 Task: Find connections with filter location Boshan with filter topic #Recruitmentwith filter profile language Potuguese with filter current company BEWAKOOF® with filter school All India Institute of Medical Sciences with filter industry Environmental Quality Programs with filter service category Technical with filter keywords title Homeless Shelter Worker
Action: Mouse moved to (510, 90)
Screenshot: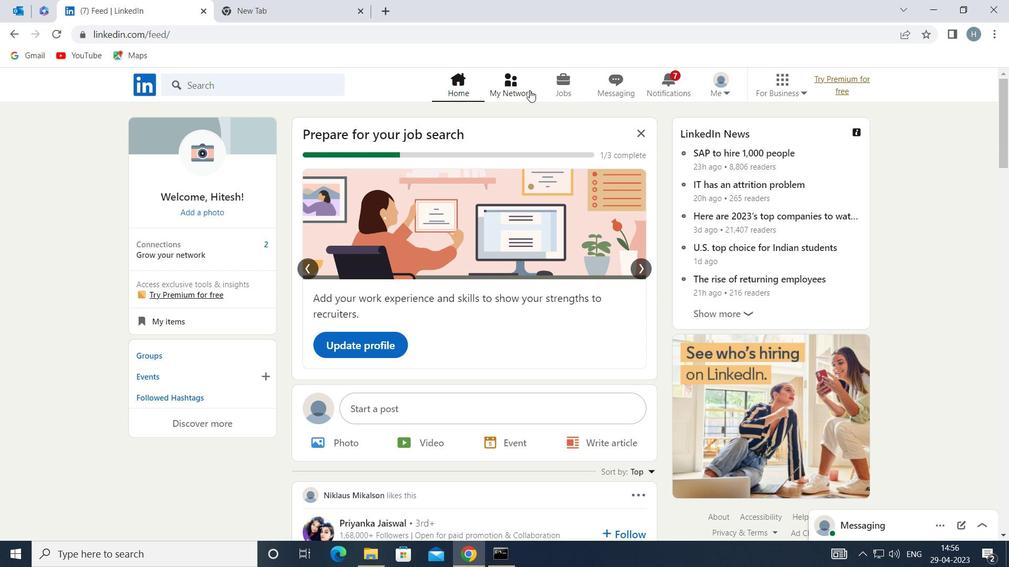 
Action: Mouse pressed left at (510, 90)
Screenshot: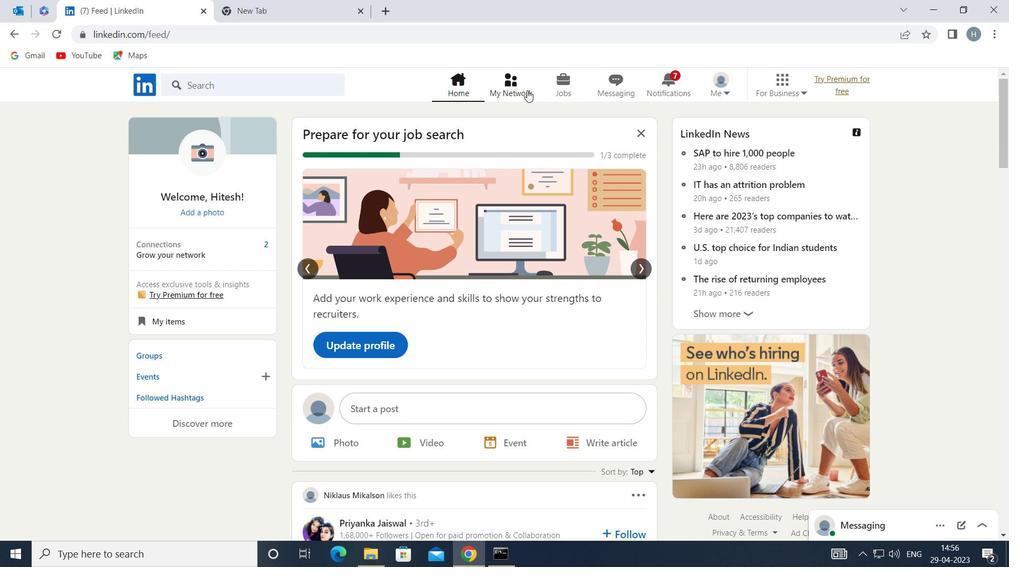 
Action: Mouse moved to (292, 159)
Screenshot: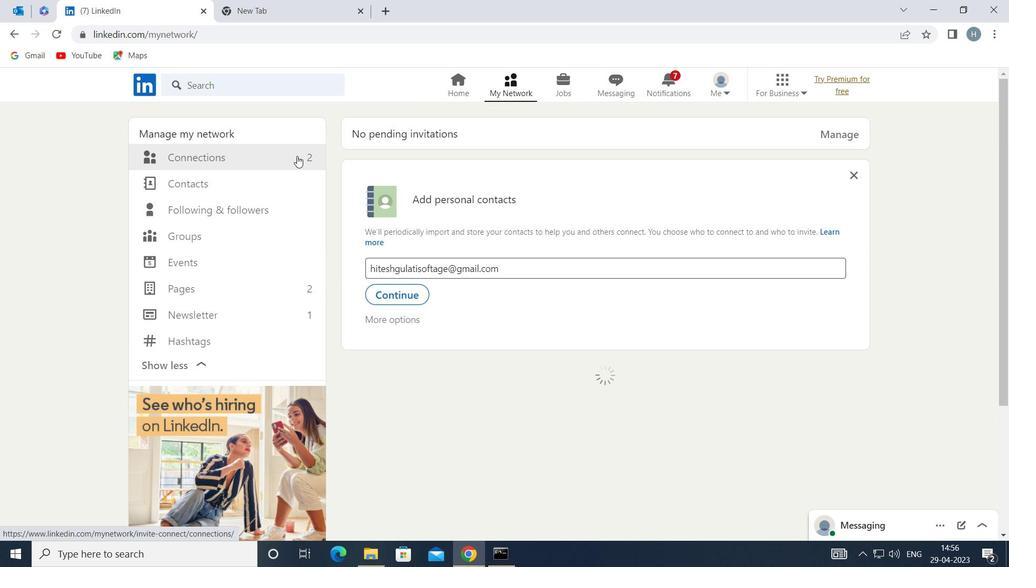 
Action: Mouse pressed left at (292, 159)
Screenshot: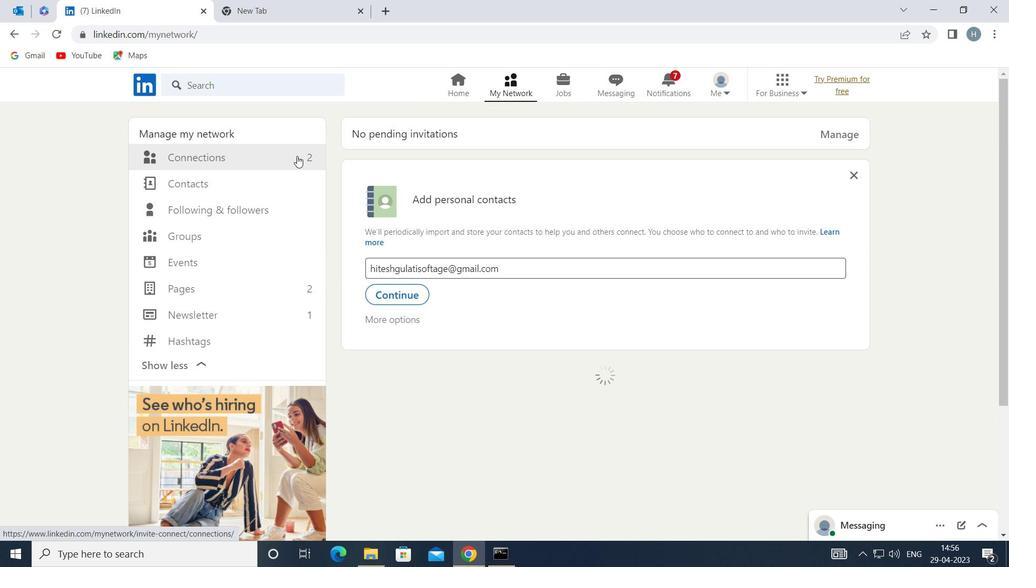 
Action: Mouse moved to (597, 157)
Screenshot: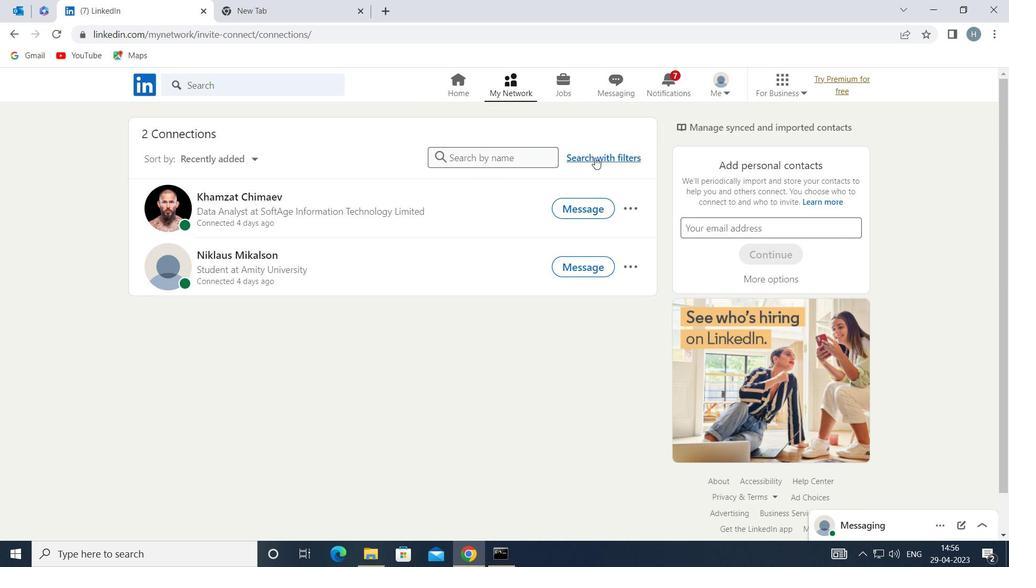 
Action: Mouse pressed left at (597, 157)
Screenshot: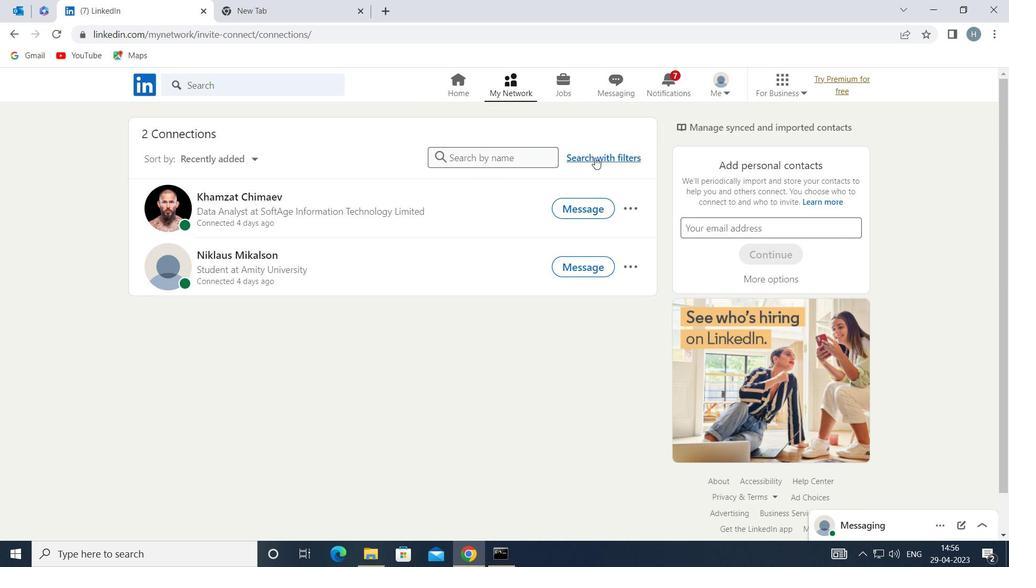 
Action: Mouse moved to (553, 126)
Screenshot: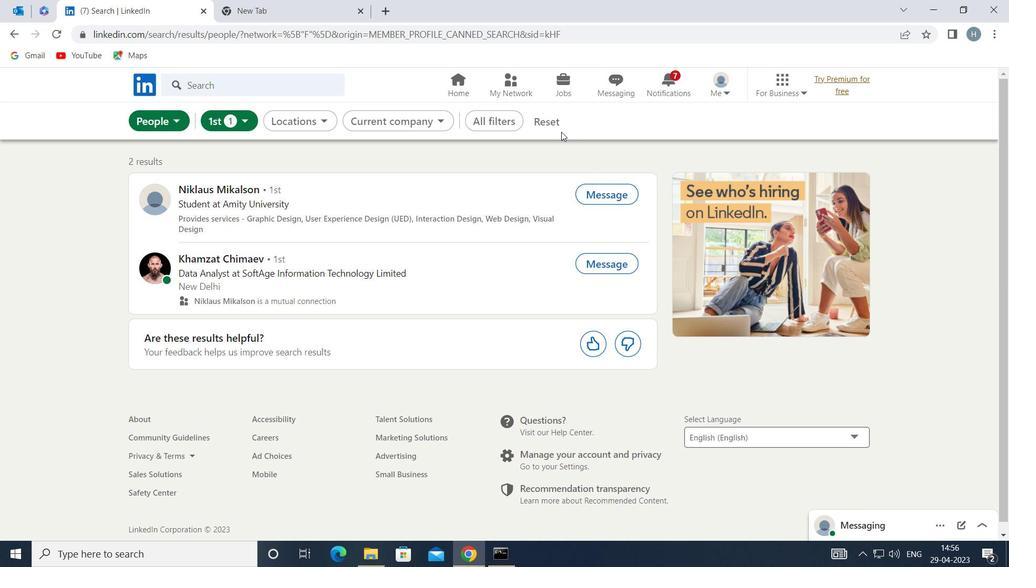 
Action: Mouse pressed left at (553, 126)
Screenshot: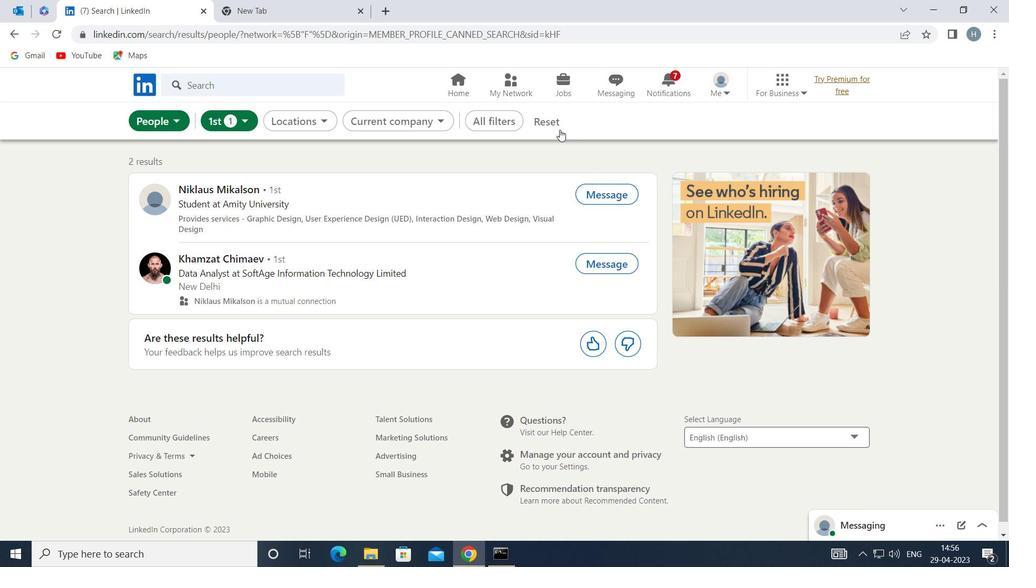
Action: Mouse moved to (530, 124)
Screenshot: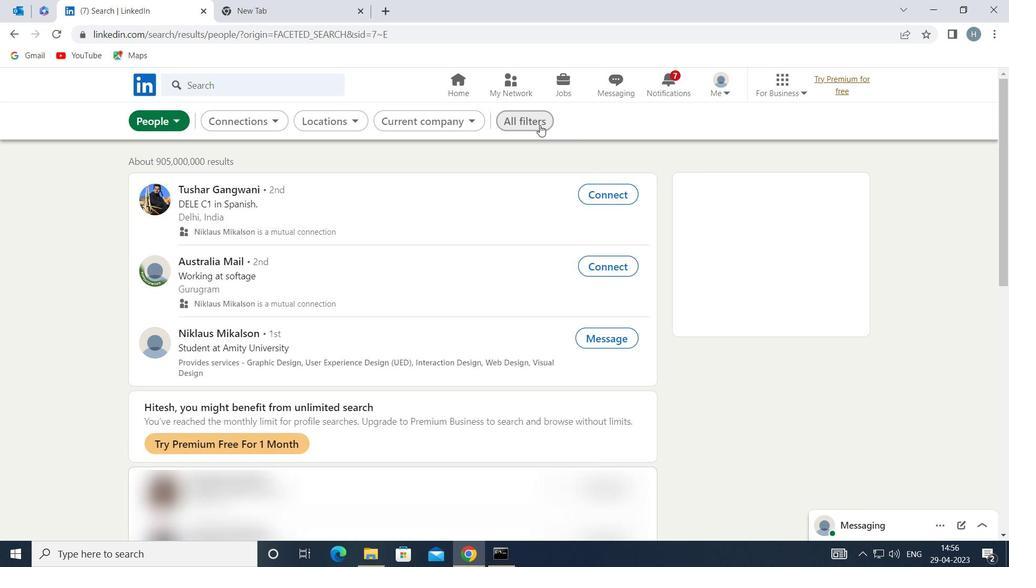 
Action: Mouse pressed left at (530, 124)
Screenshot: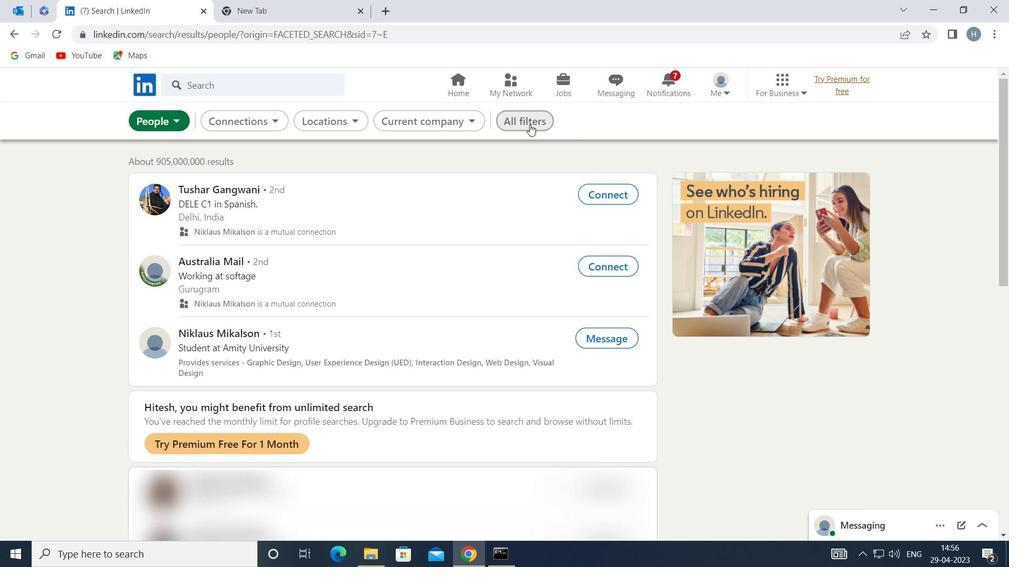 
Action: Mouse moved to (791, 318)
Screenshot: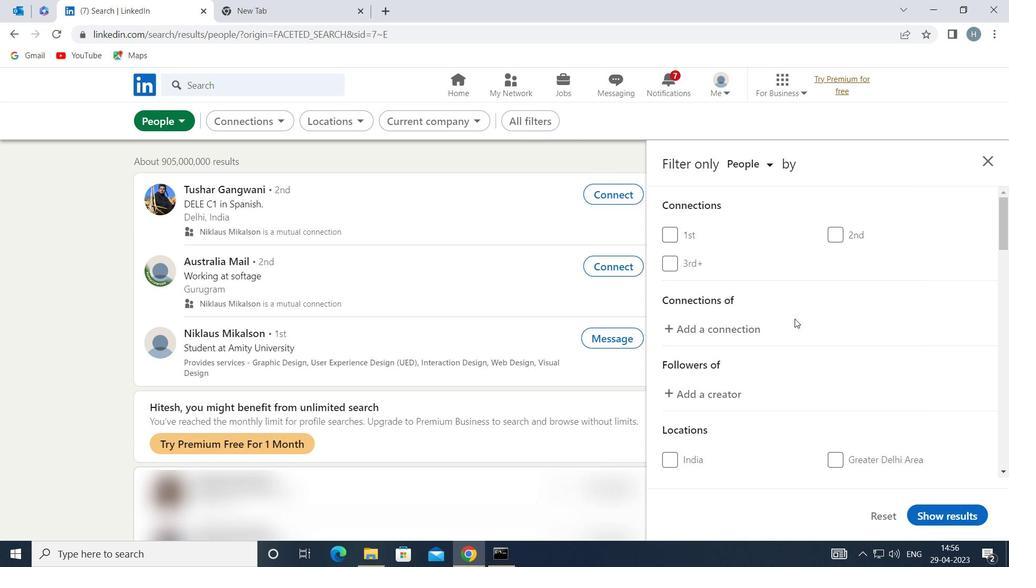 
Action: Mouse scrolled (791, 317) with delta (0, 0)
Screenshot: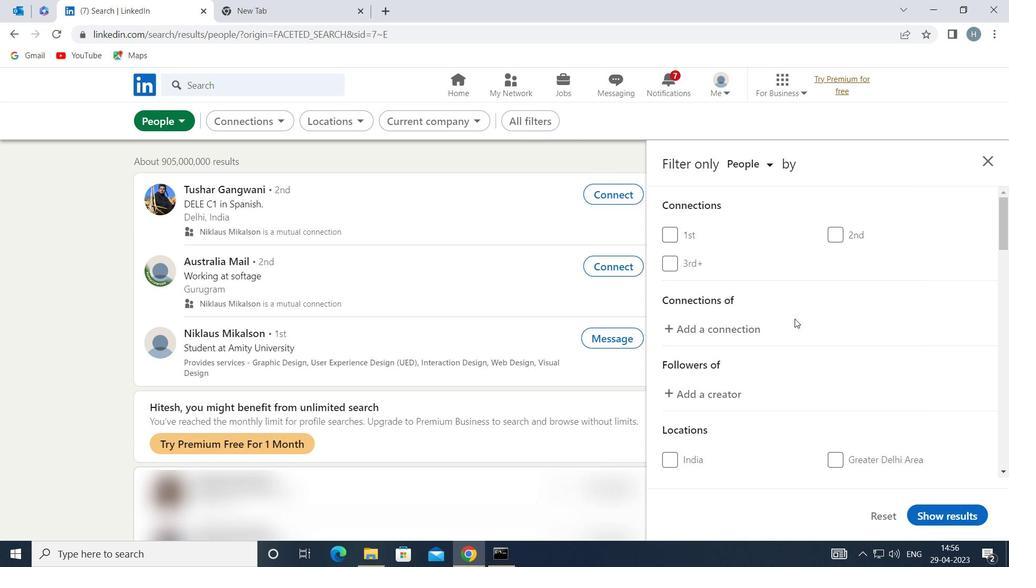 
Action: Mouse moved to (790, 317)
Screenshot: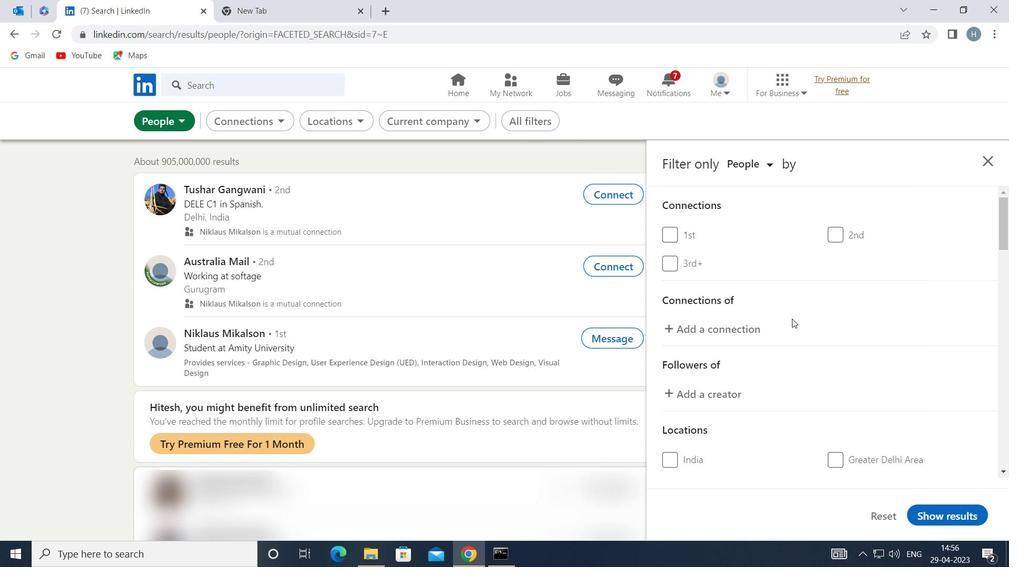 
Action: Mouse scrolled (790, 316) with delta (0, 0)
Screenshot: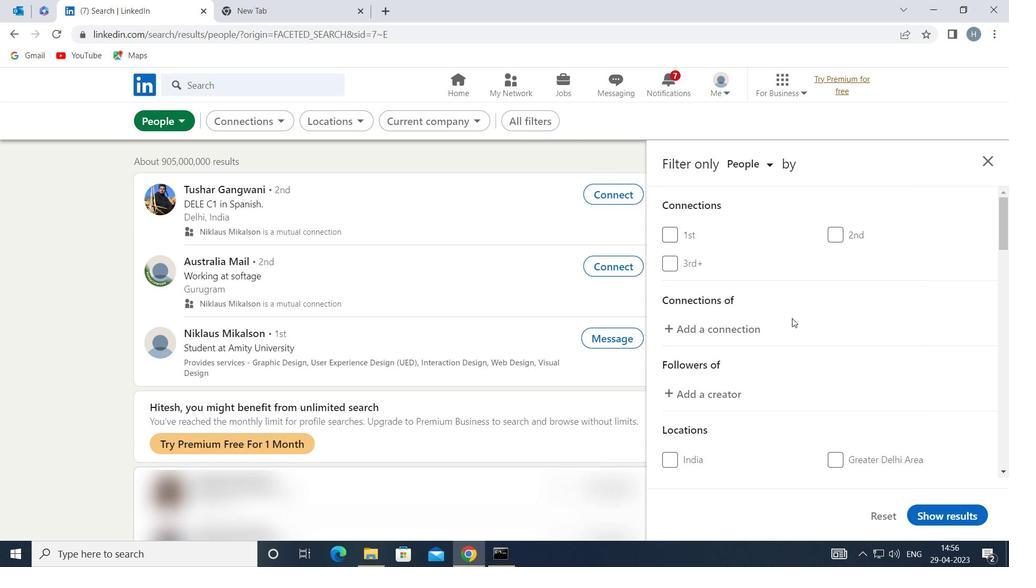 
Action: Mouse moved to (785, 311)
Screenshot: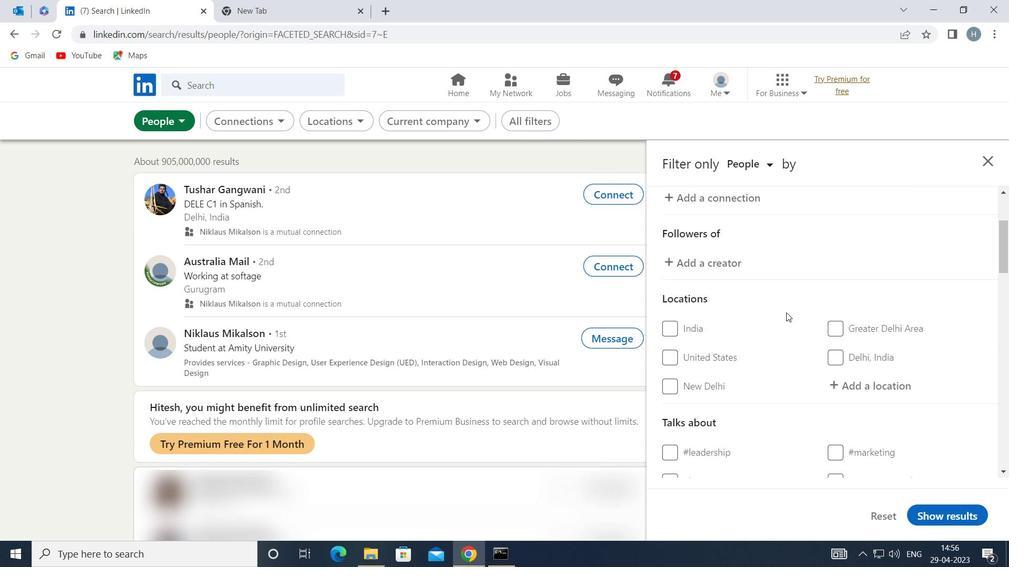 
Action: Mouse scrolled (785, 311) with delta (0, 0)
Screenshot: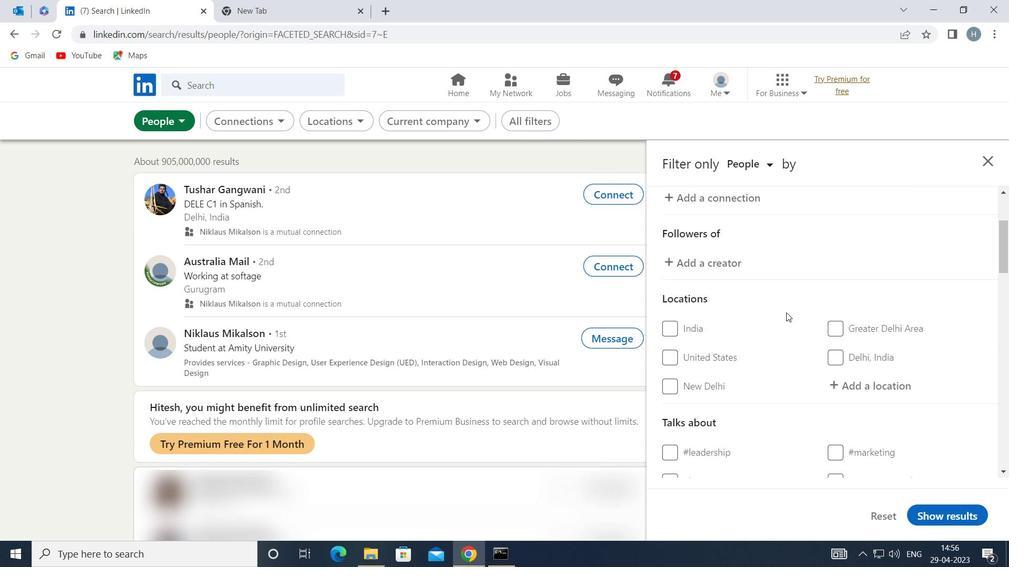 
Action: Mouse moved to (850, 318)
Screenshot: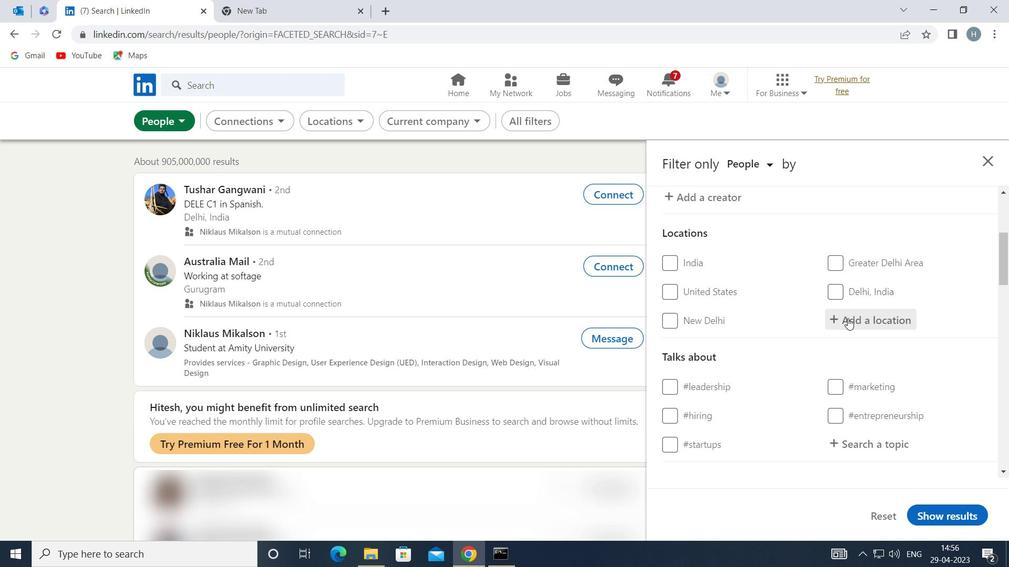 
Action: Mouse pressed left at (850, 318)
Screenshot: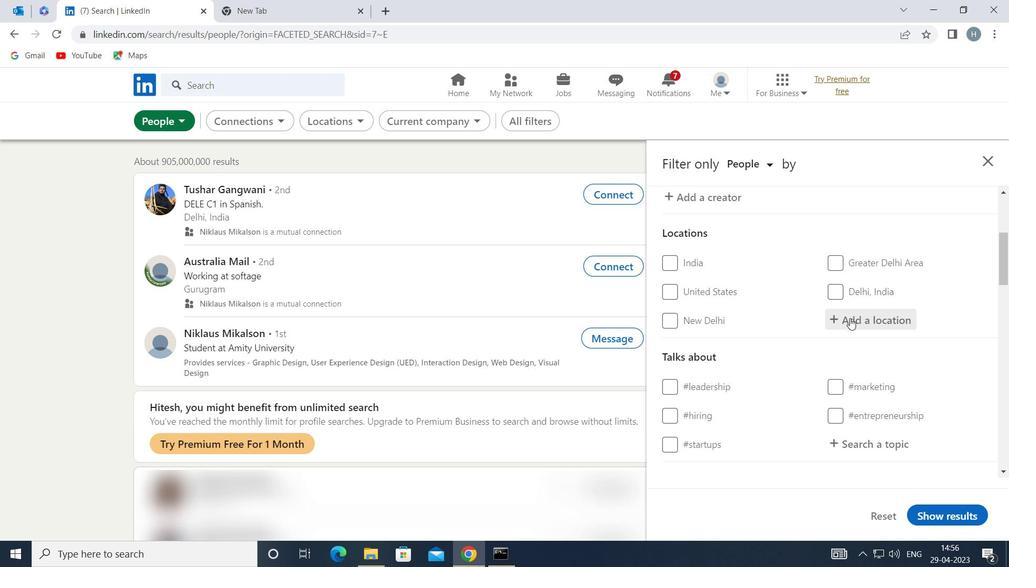 
Action: Mouse moved to (848, 320)
Screenshot: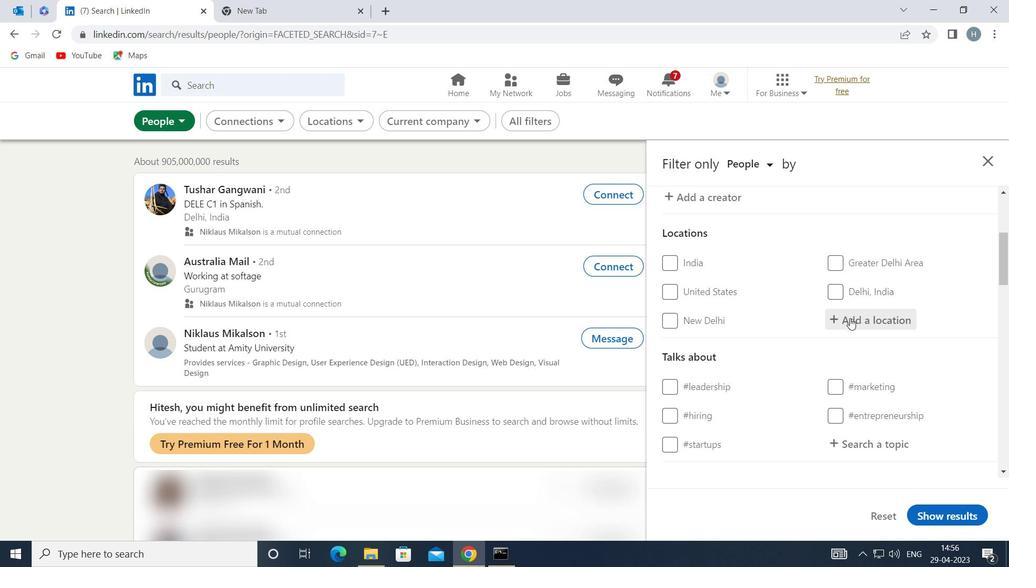 
Action: Key pressed <Key.shift><Key.shift><Key.shift><Key.shift><Key.shift><Key.shift><Key.shift><Key.shift><Key.shift><Key.shift><Key.shift><Key.shift><Key.shift><Key.shift><Key.shift><Key.shift><Key.shift><Key.shift><Key.shift>BOSHAN<Key.space>
Screenshot: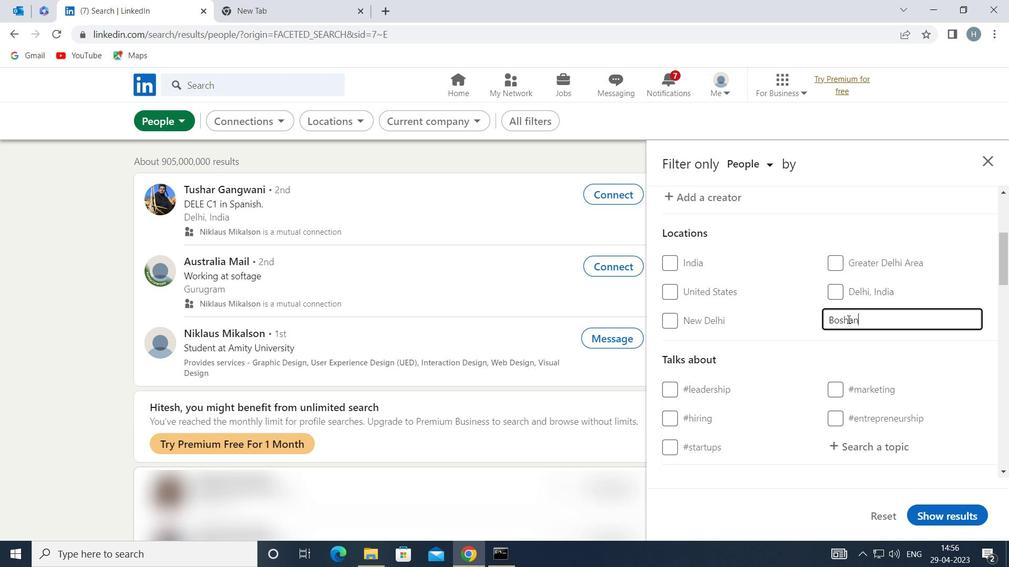 
Action: Mouse moved to (879, 343)
Screenshot: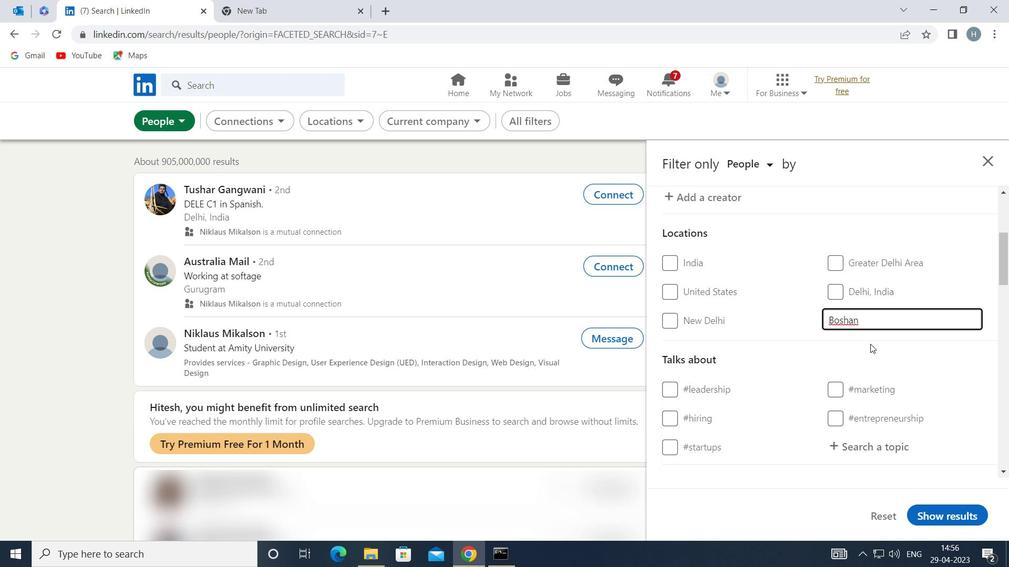
Action: Mouse scrolled (879, 342) with delta (0, 0)
Screenshot: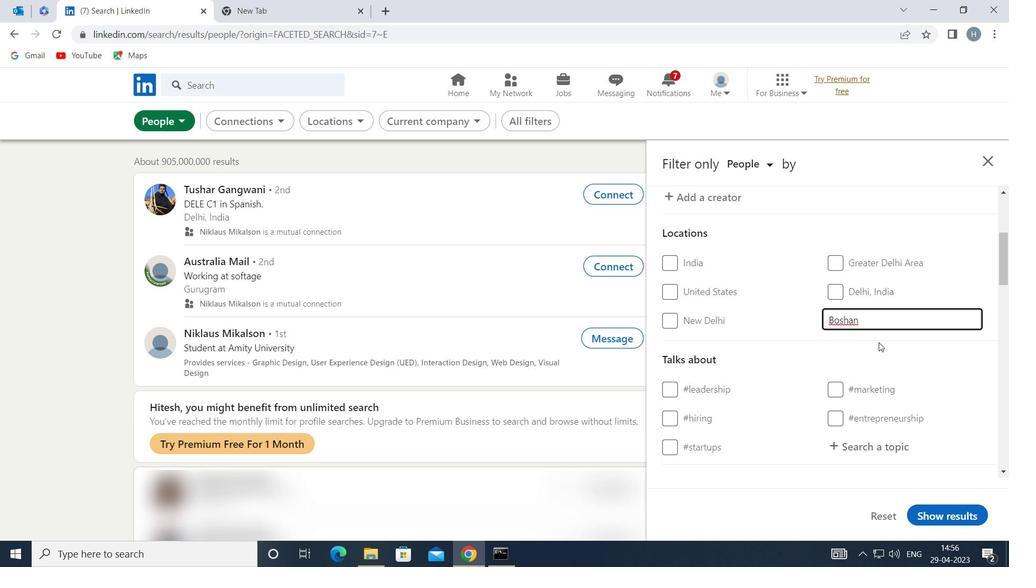 
Action: Mouse scrolled (879, 342) with delta (0, 0)
Screenshot: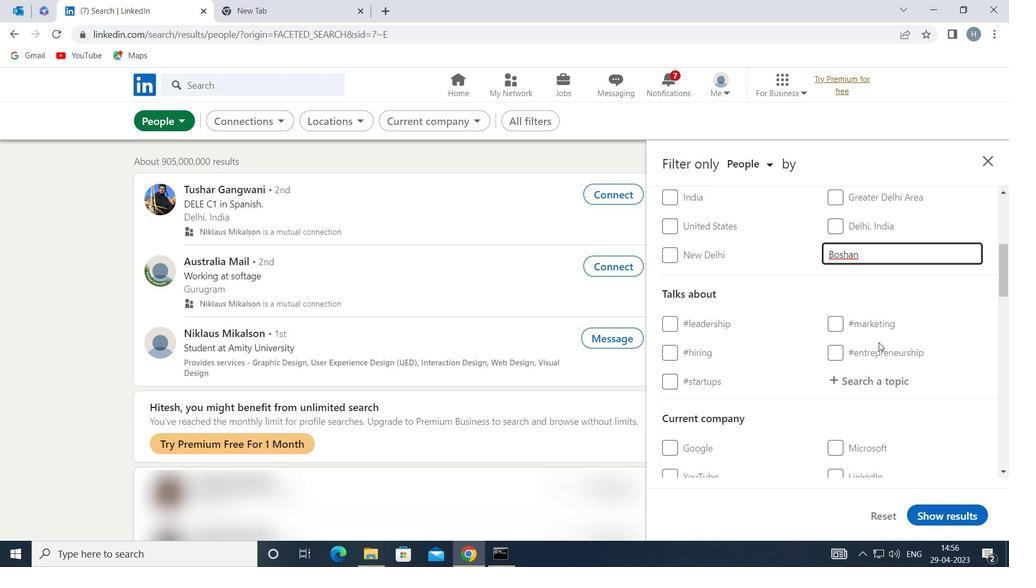 
Action: Mouse moved to (889, 317)
Screenshot: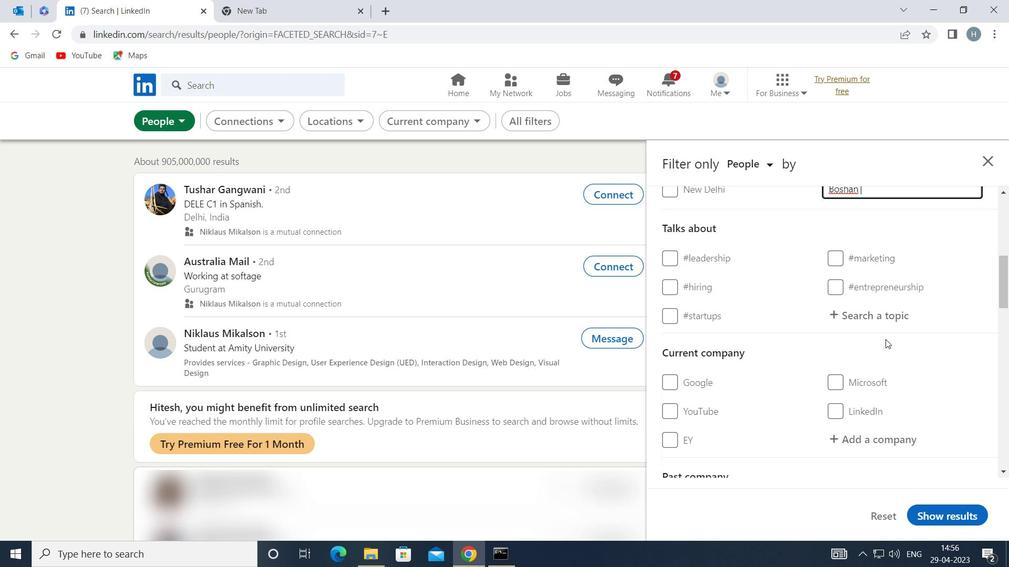 
Action: Mouse pressed left at (889, 317)
Screenshot: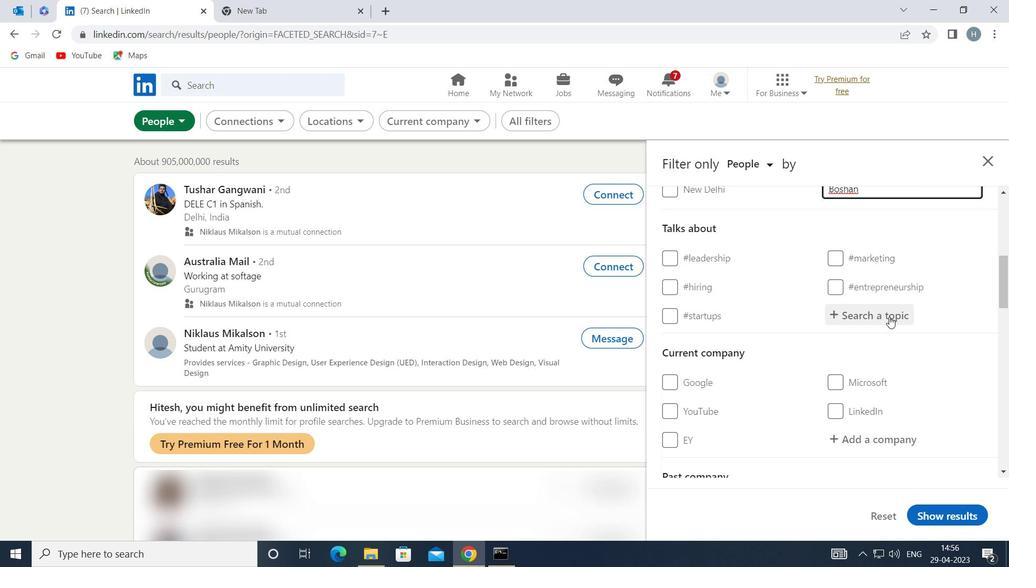 
Action: Mouse moved to (889, 315)
Screenshot: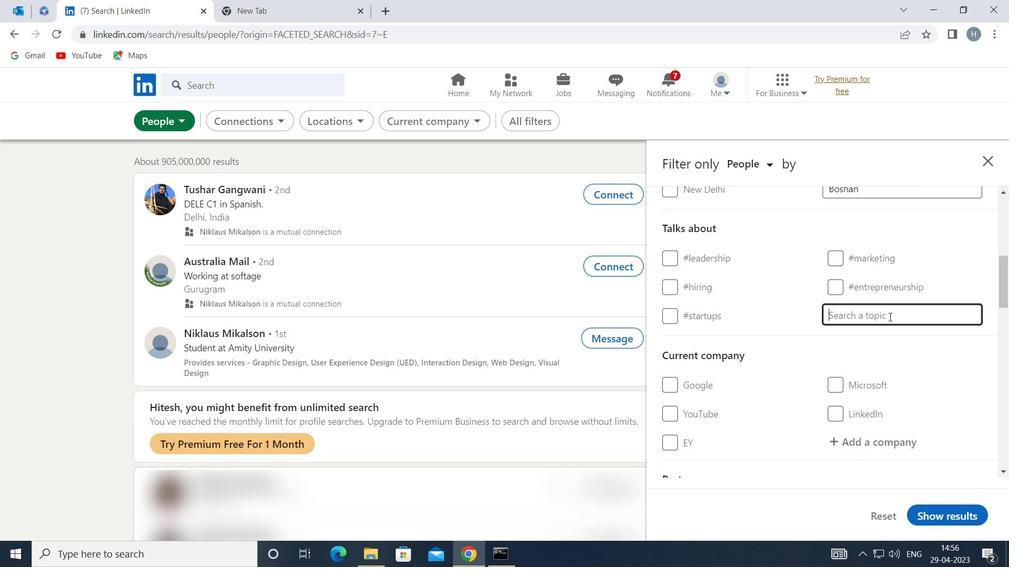 
Action: Key pressed <Key.shift>RECUIT
Screenshot: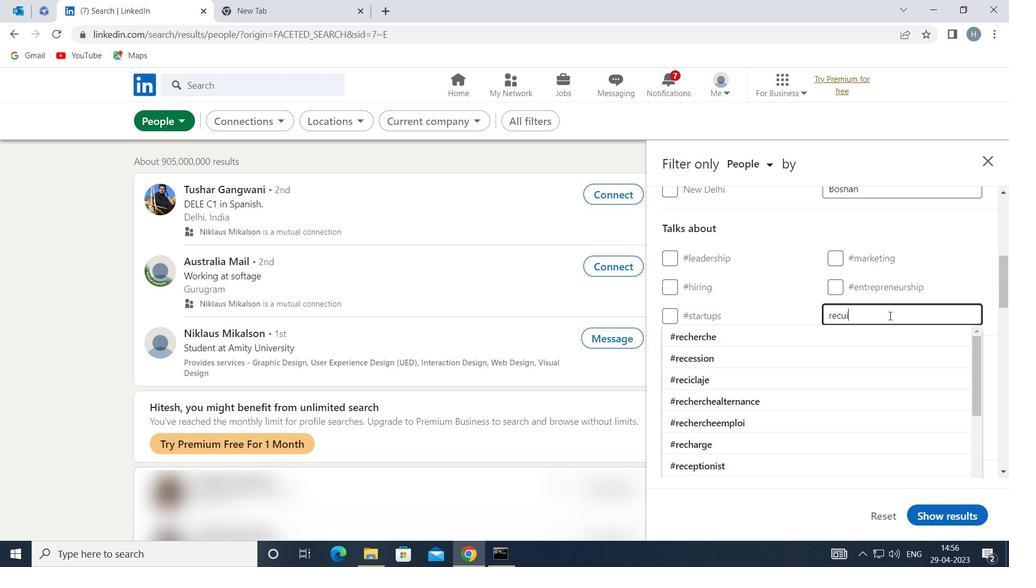 
Action: Mouse moved to (771, 356)
Screenshot: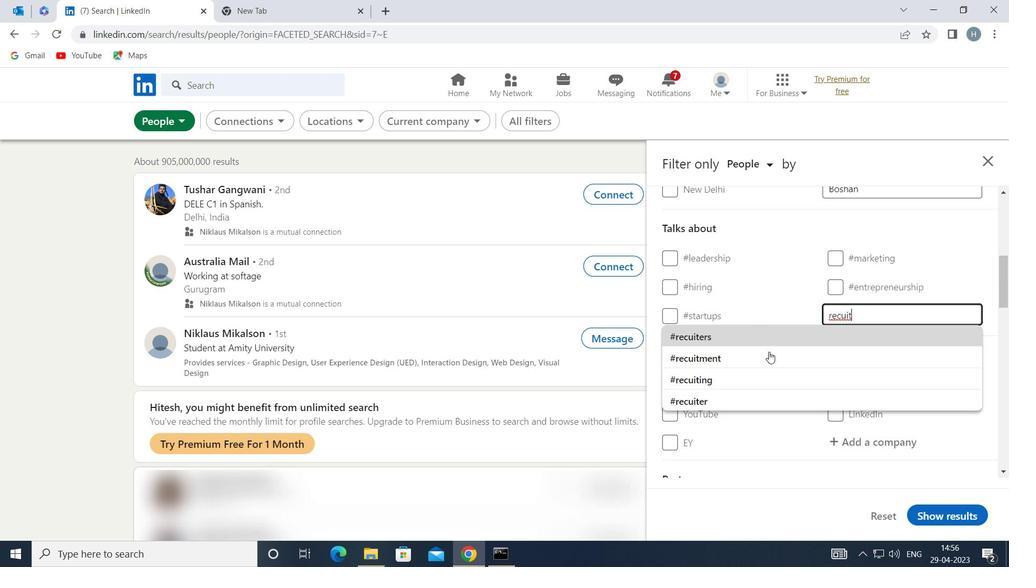 
Action: Mouse pressed left at (771, 356)
Screenshot: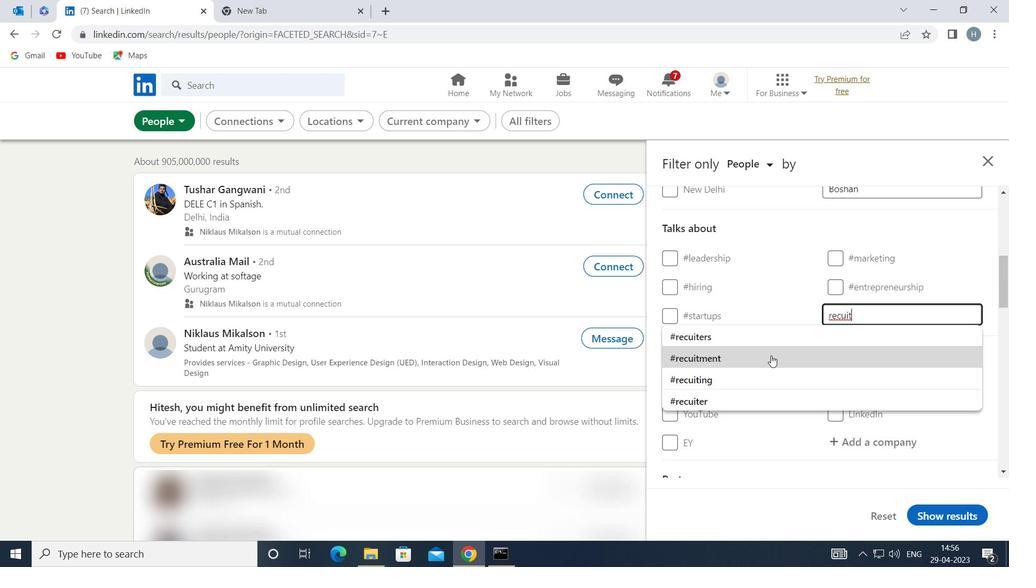 
Action: Mouse moved to (771, 356)
Screenshot: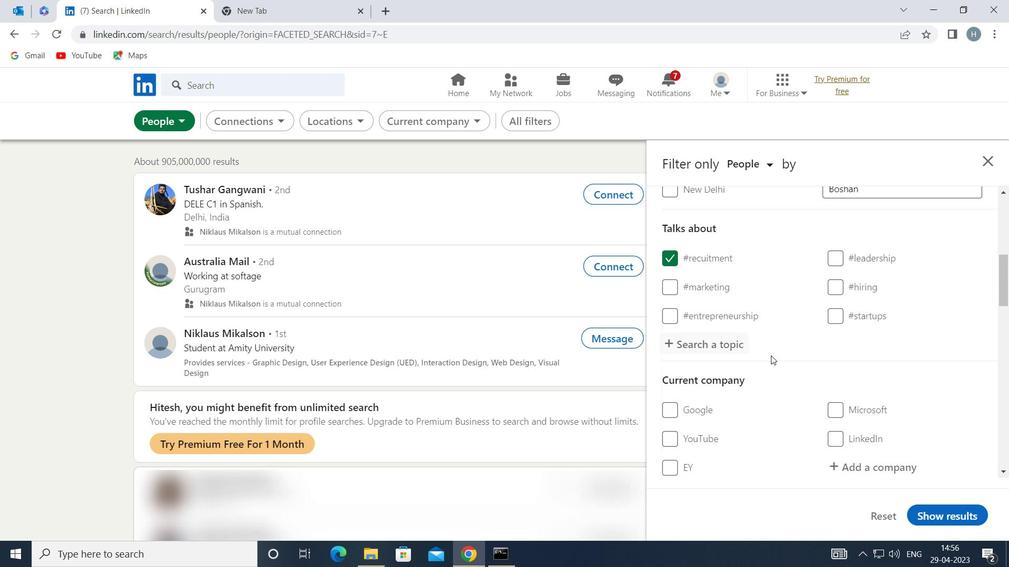 
Action: Mouse scrolled (771, 355) with delta (0, 0)
Screenshot: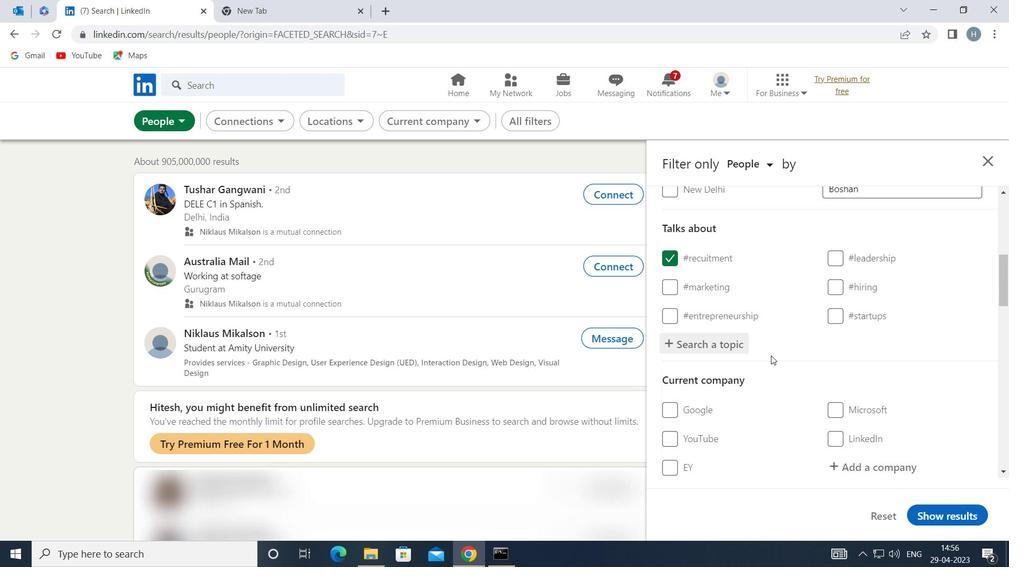
Action: Mouse scrolled (771, 355) with delta (0, 0)
Screenshot: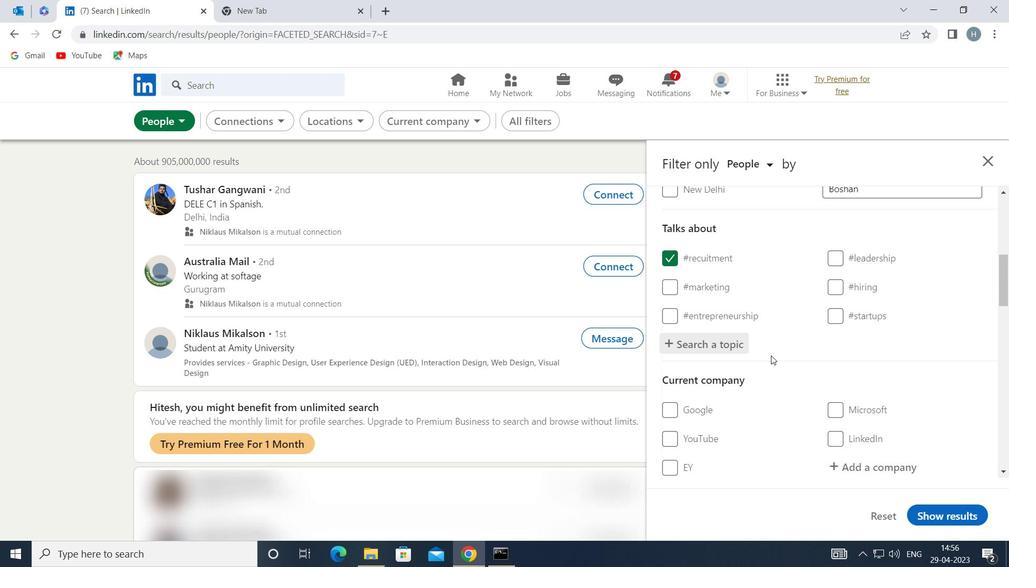 
Action: Mouse moved to (771, 352)
Screenshot: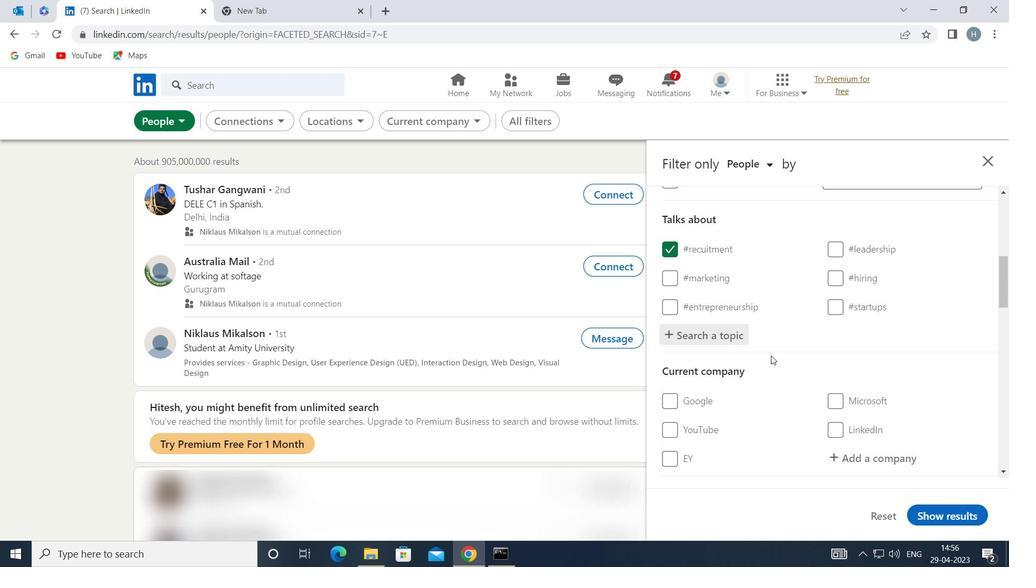 
Action: Mouse scrolled (771, 352) with delta (0, 0)
Screenshot: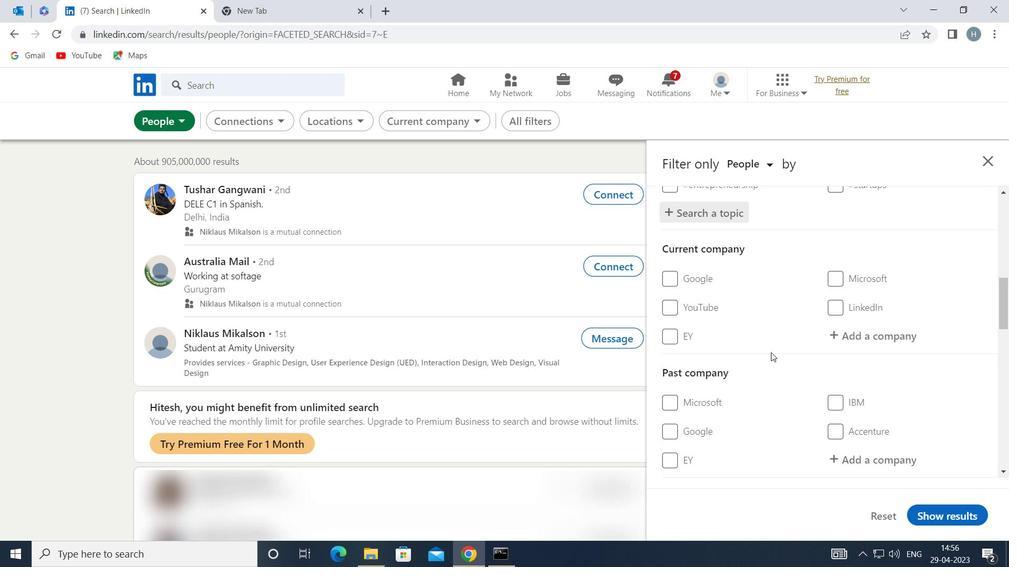 
Action: Mouse scrolled (771, 352) with delta (0, 0)
Screenshot: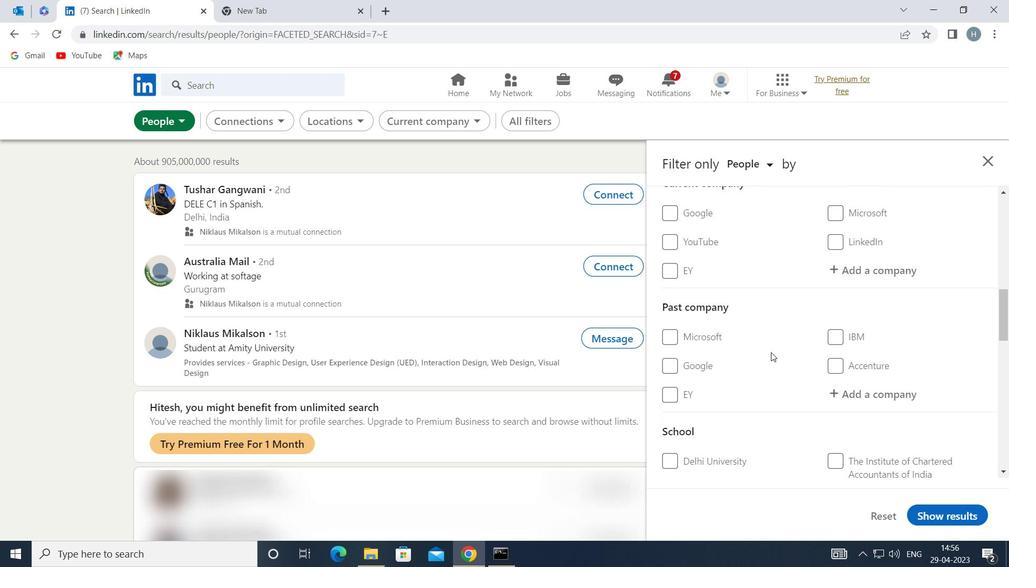 
Action: Mouse scrolled (771, 352) with delta (0, 0)
Screenshot: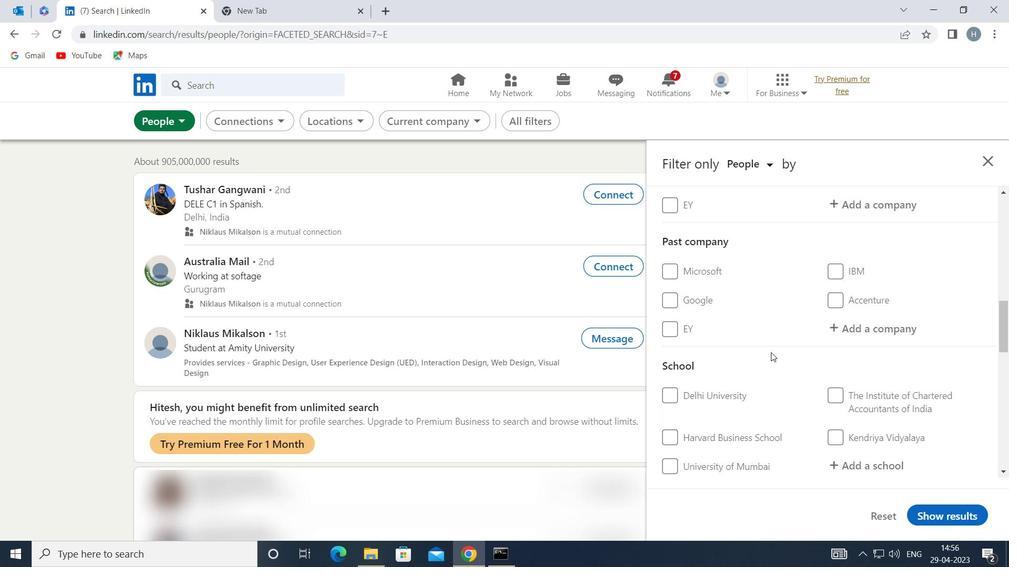 
Action: Mouse scrolled (771, 352) with delta (0, 0)
Screenshot: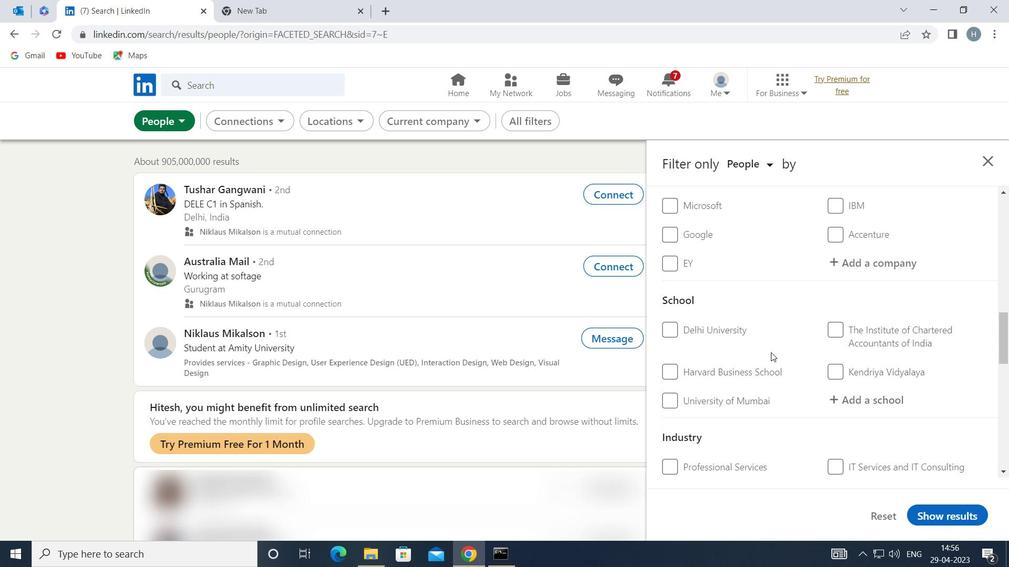 
Action: Mouse scrolled (771, 352) with delta (0, 0)
Screenshot: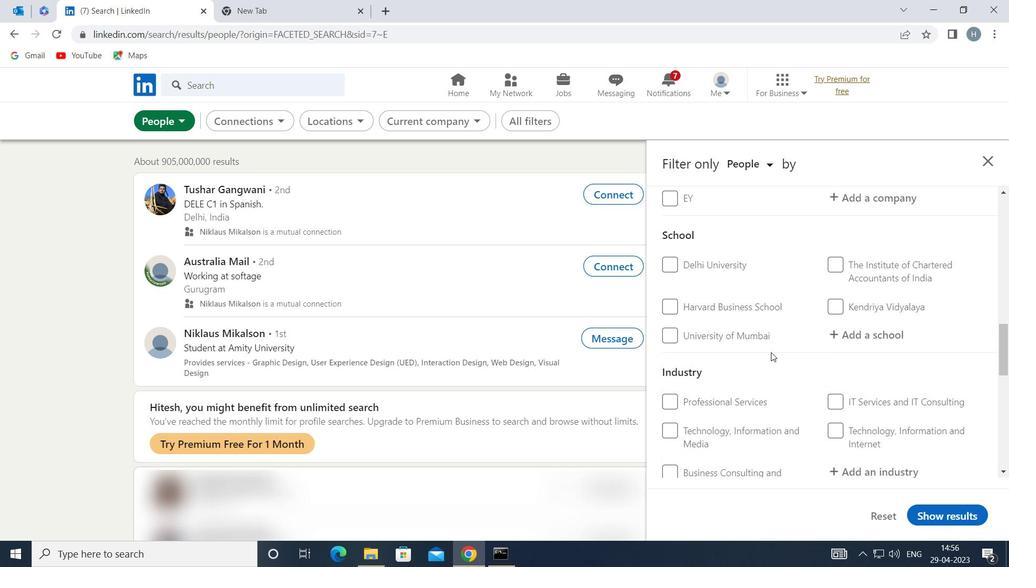 
Action: Mouse scrolled (771, 352) with delta (0, 0)
Screenshot: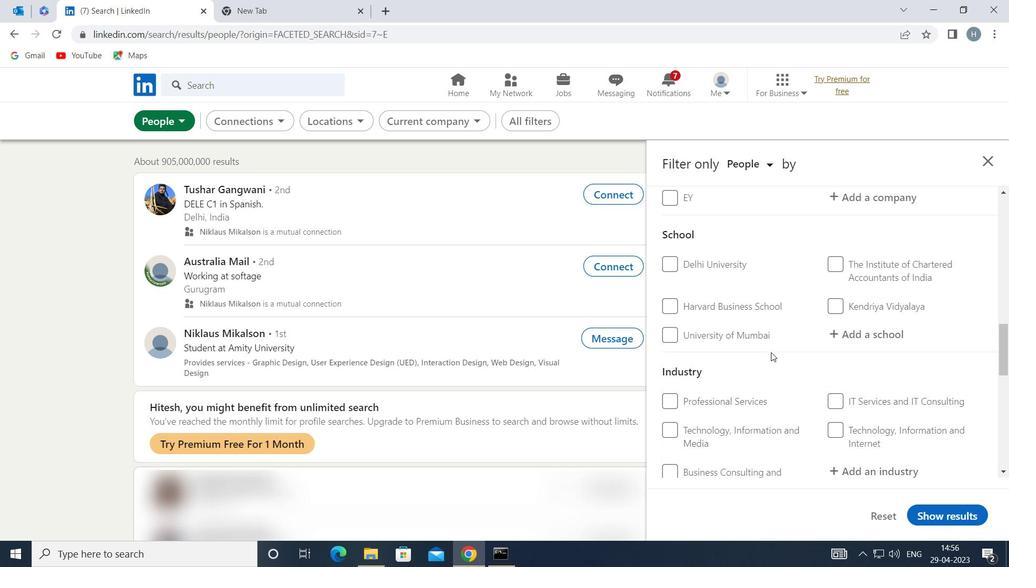 
Action: Mouse scrolled (771, 352) with delta (0, 0)
Screenshot: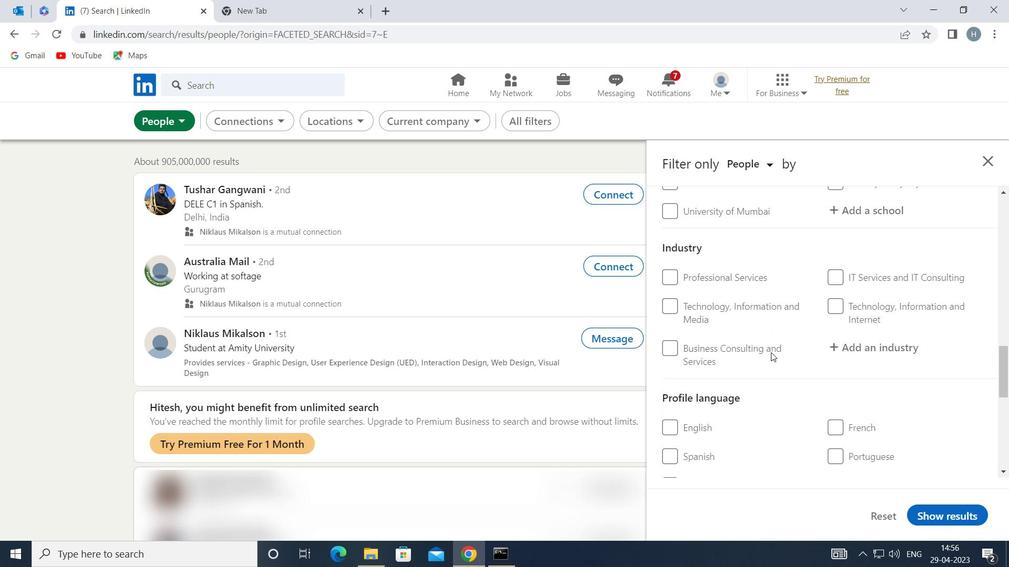 
Action: Mouse moved to (835, 384)
Screenshot: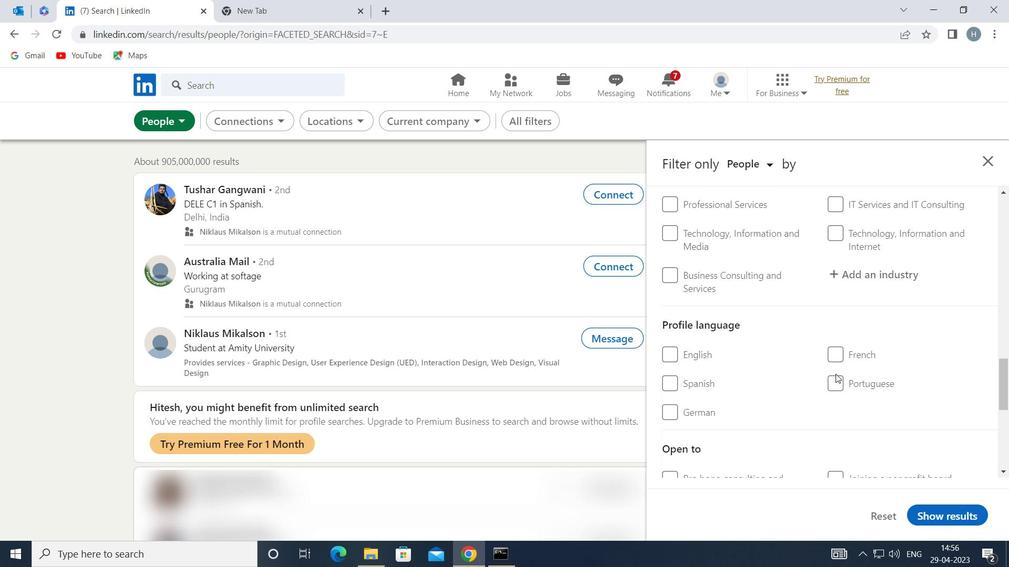 
Action: Mouse pressed left at (835, 384)
Screenshot: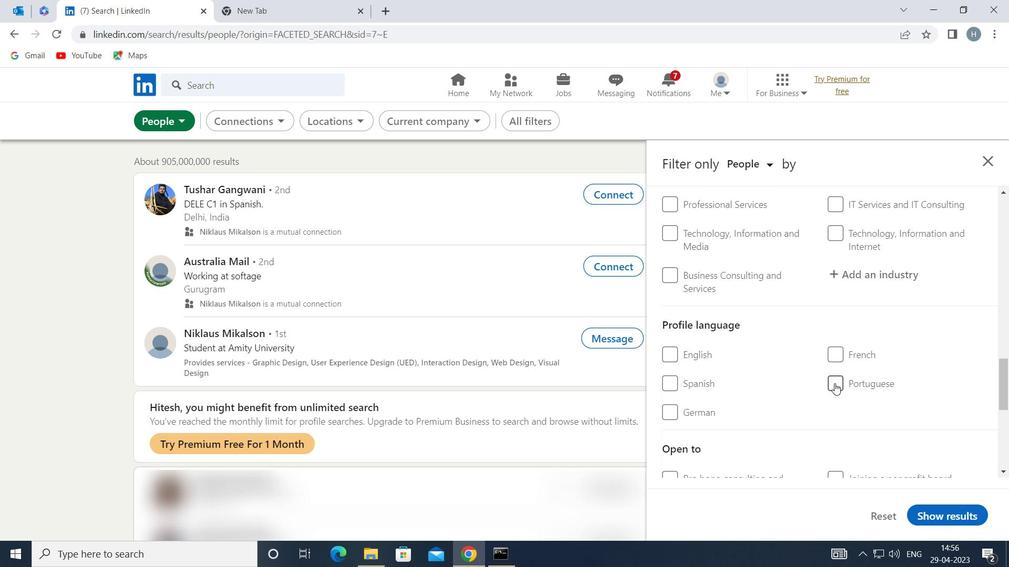 
Action: Mouse moved to (768, 352)
Screenshot: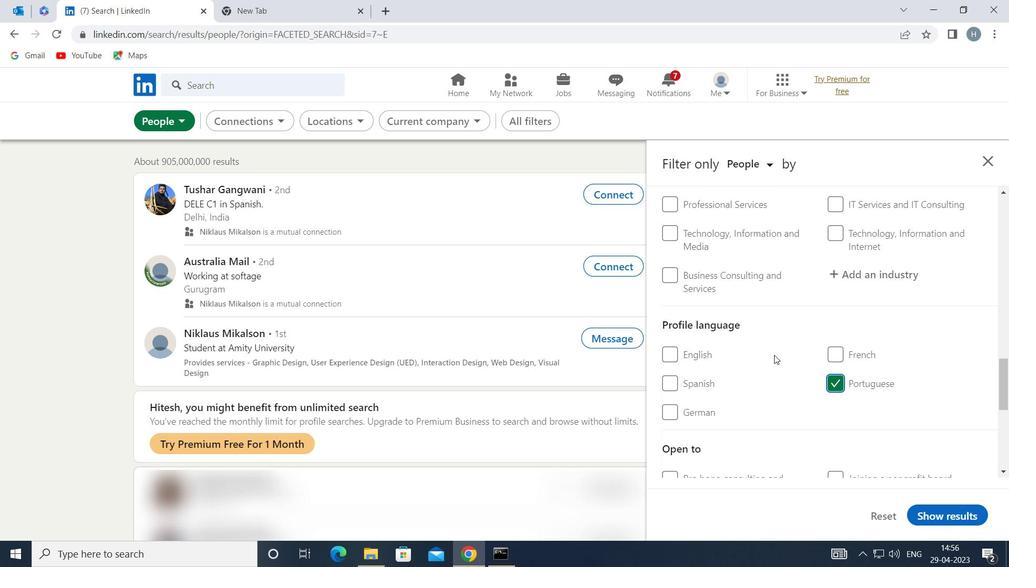 
Action: Mouse scrolled (768, 353) with delta (0, 0)
Screenshot: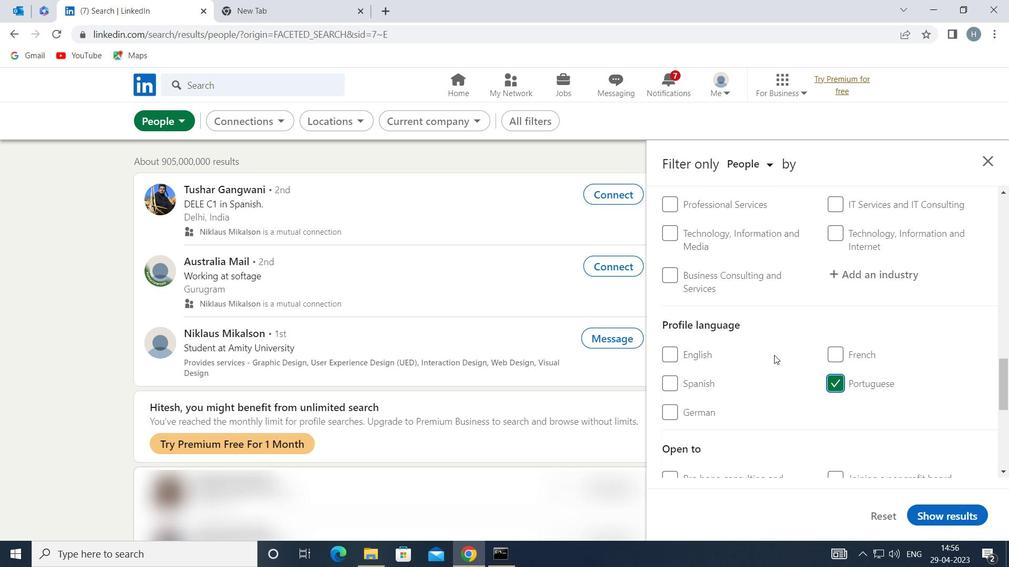 
Action: Mouse scrolled (768, 353) with delta (0, 0)
Screenshot: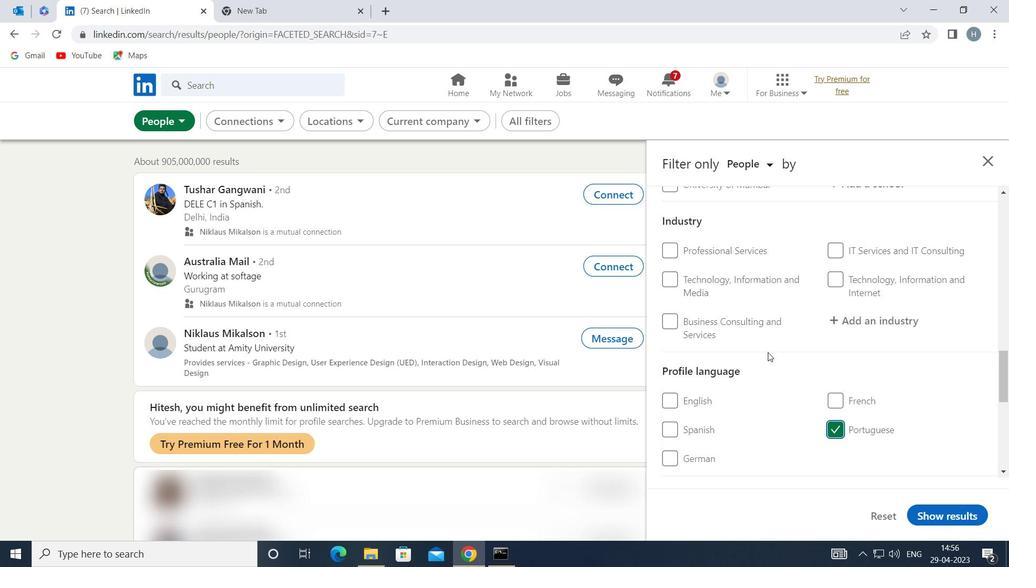 
Action: Mouse scrolled (768, 353) with delta (0, 0)
Screenshot: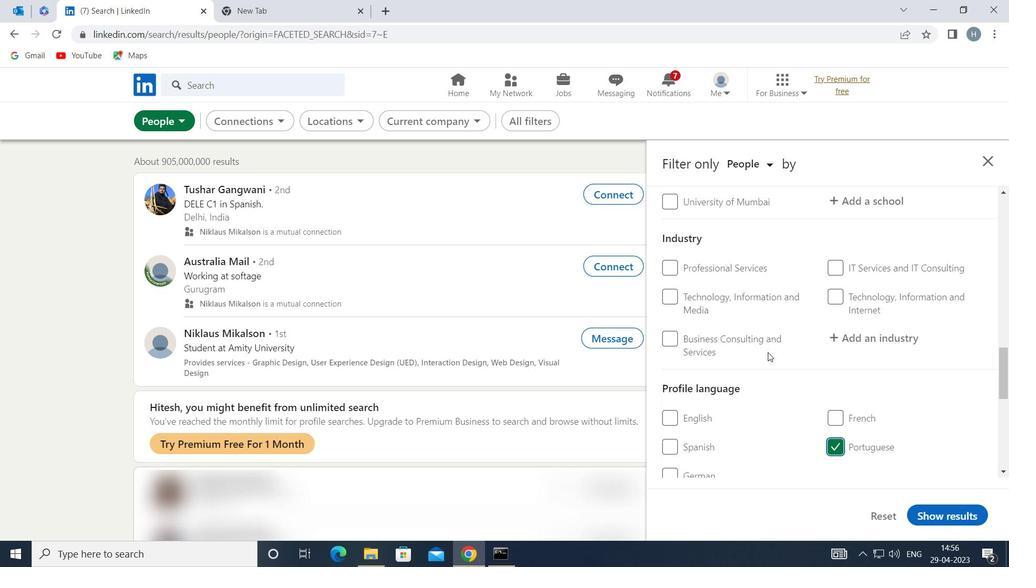 
Action: Mouse scrolled (768, 353) with delta (0, 0)
Screenshot: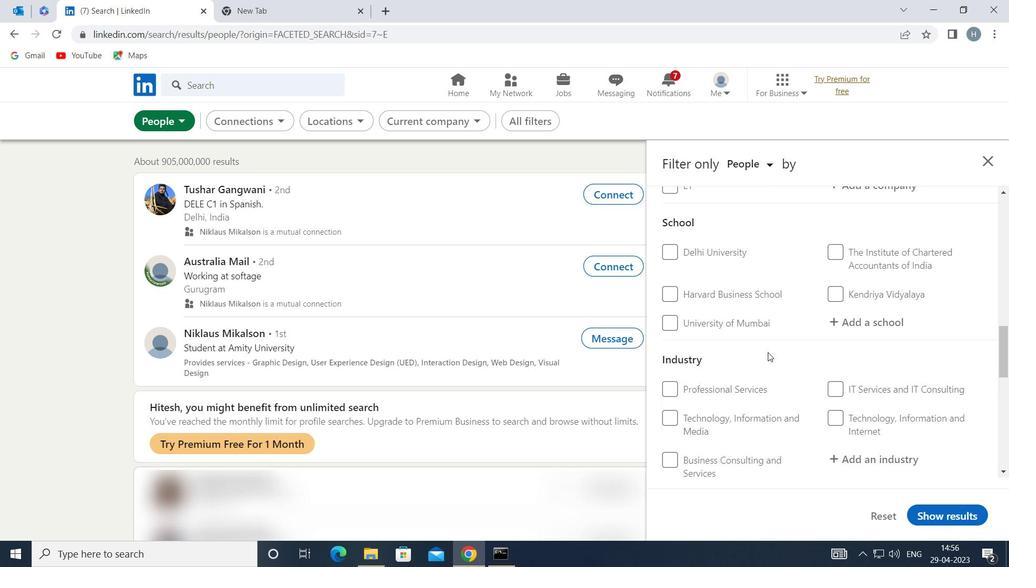 
Action: Mouse scrolled (768, 353) with delta (0, 0)
Screenshot: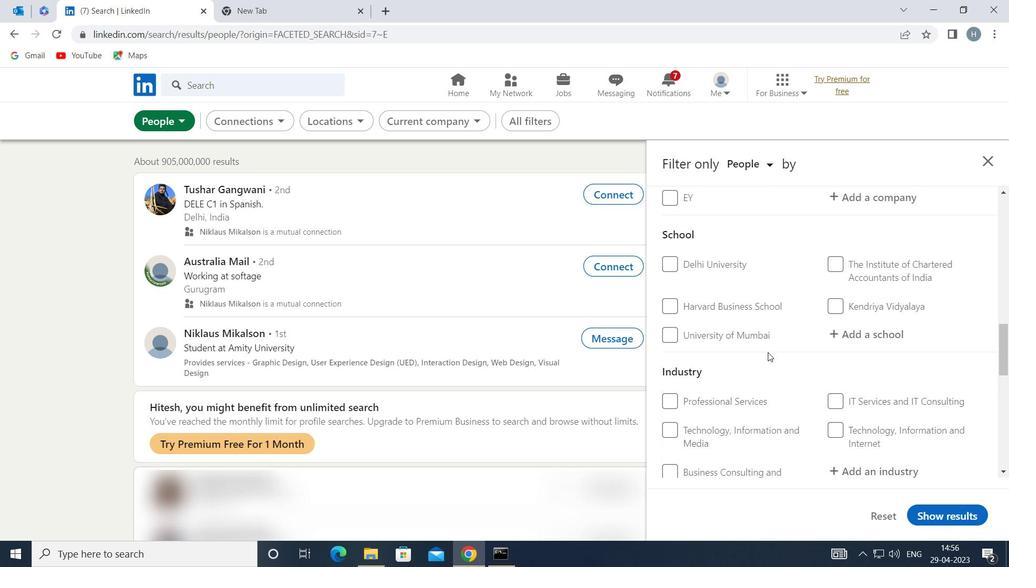 
Action: Mouse moved to (768, 352)
Screenshot: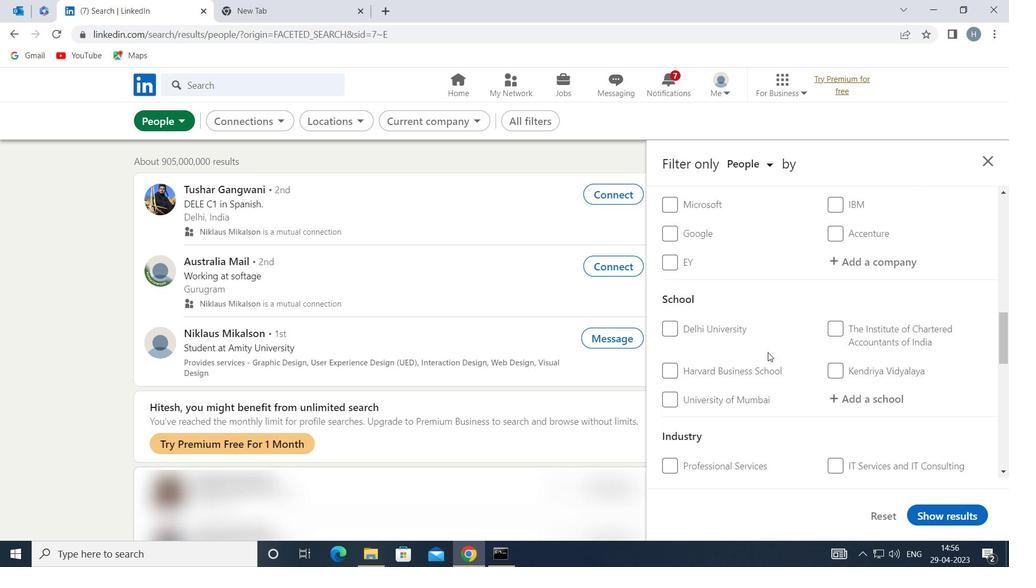 
Action: Mouse scrolled (768, 352) with delta (0, 0)
Screenshot: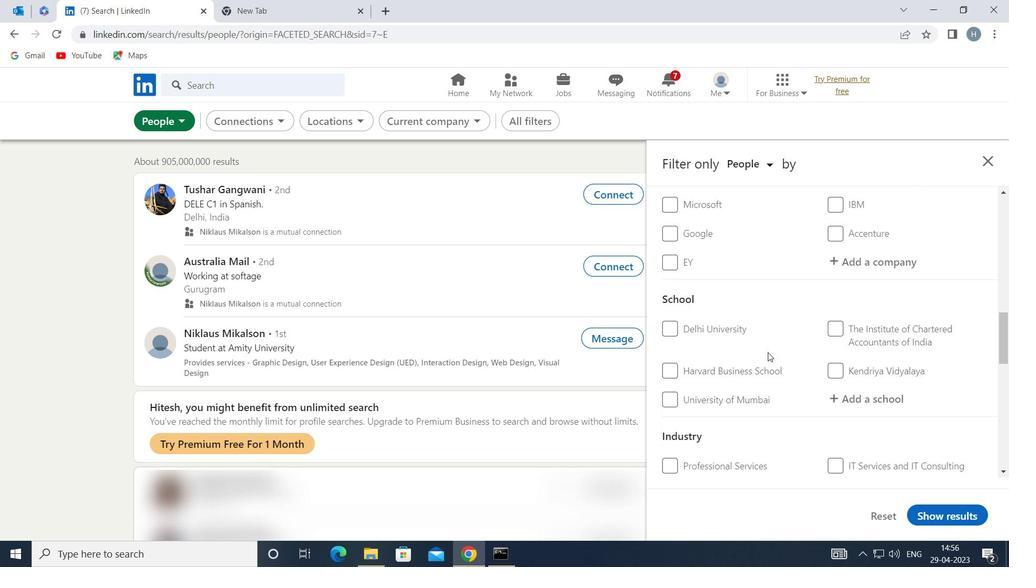
Action: Mouse scrolled (768, 352) with delta (0, 0)
Screenshot: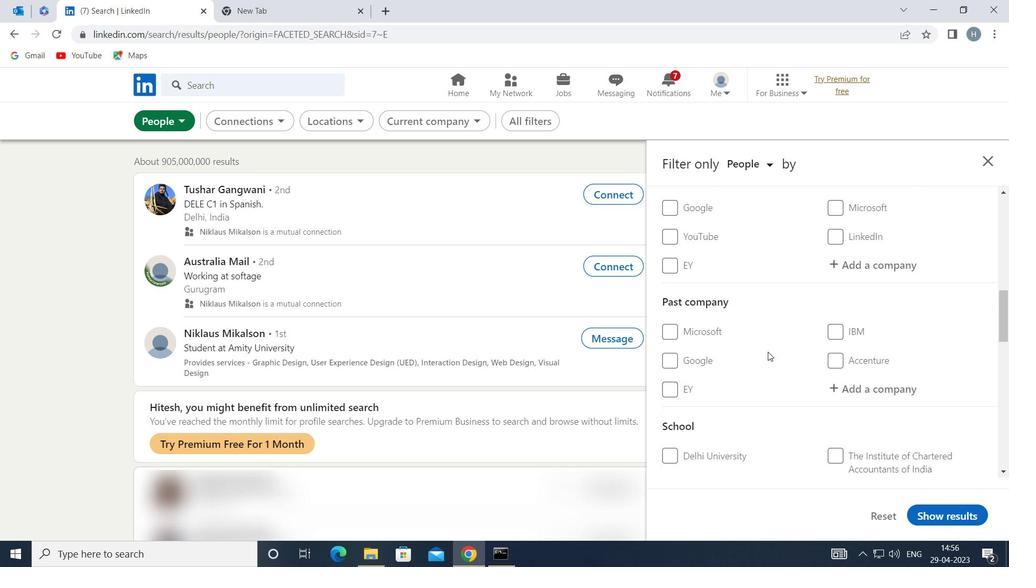 
Action: Mouse scrolled (768, 352) with delta (0, 0)
Screenshot: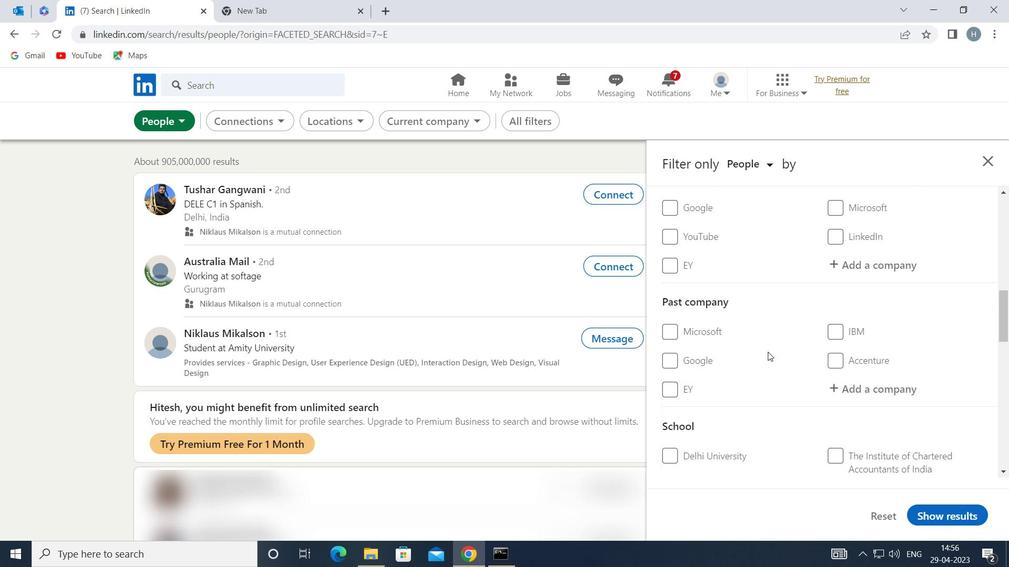 
Action: Mouse moved to (843, 397)
Screenshot: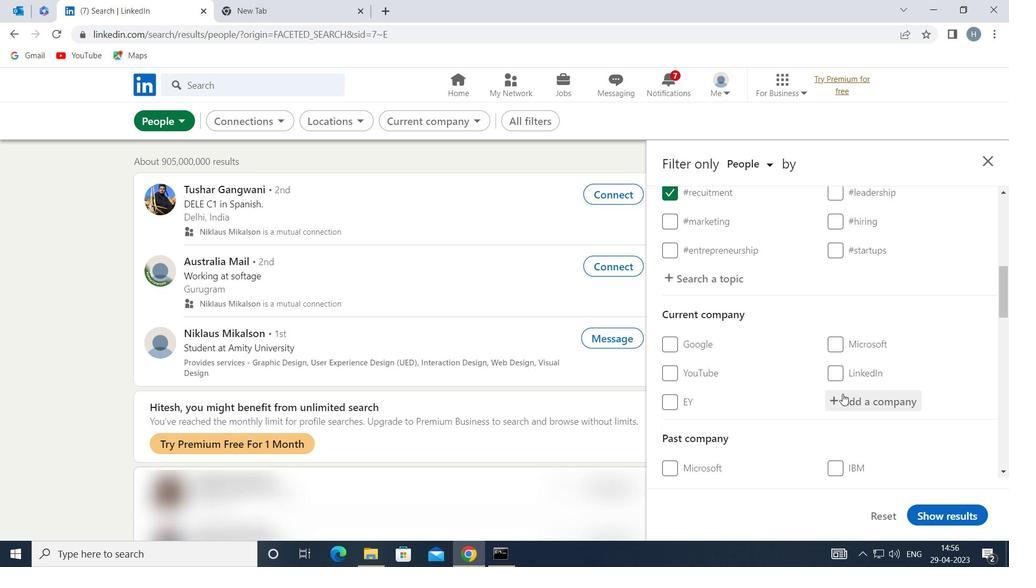 
Action: Mouse pressed left at (843, 397)
Screenshot: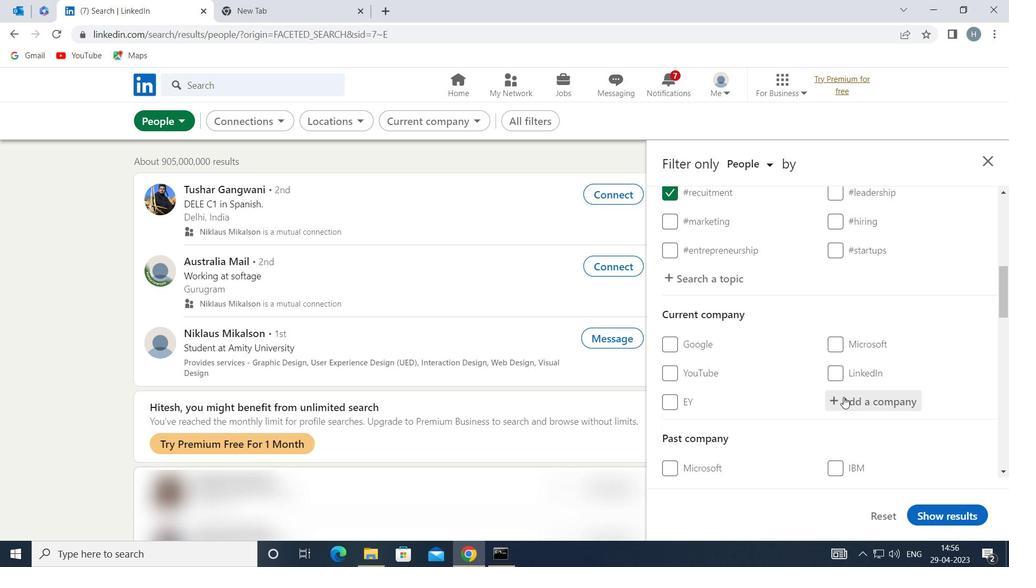 
Action: Key pressed <Key.shift>BEWAK
Screenshot: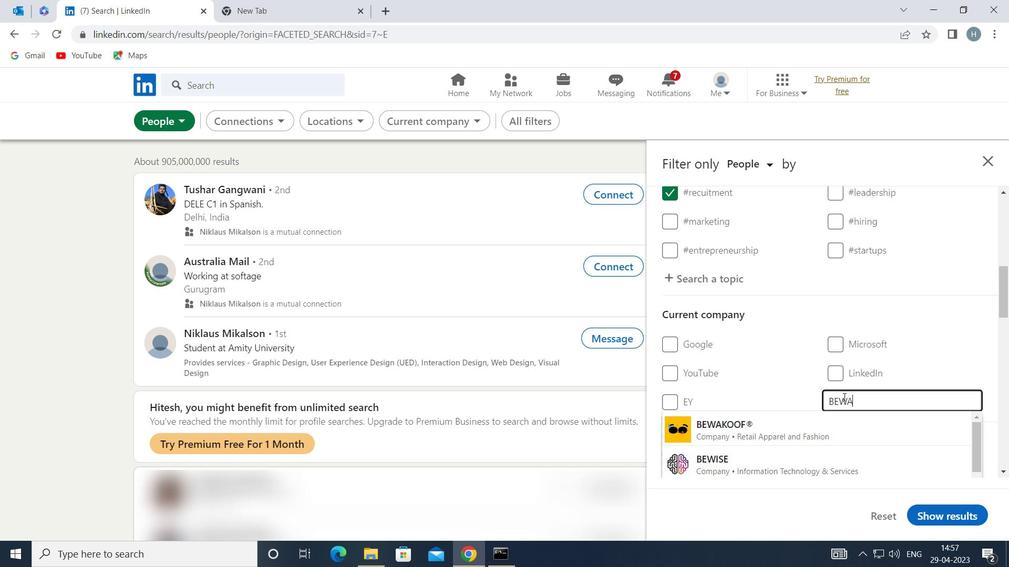 
Action: Mouse moved to (844, 426)
Screenshot: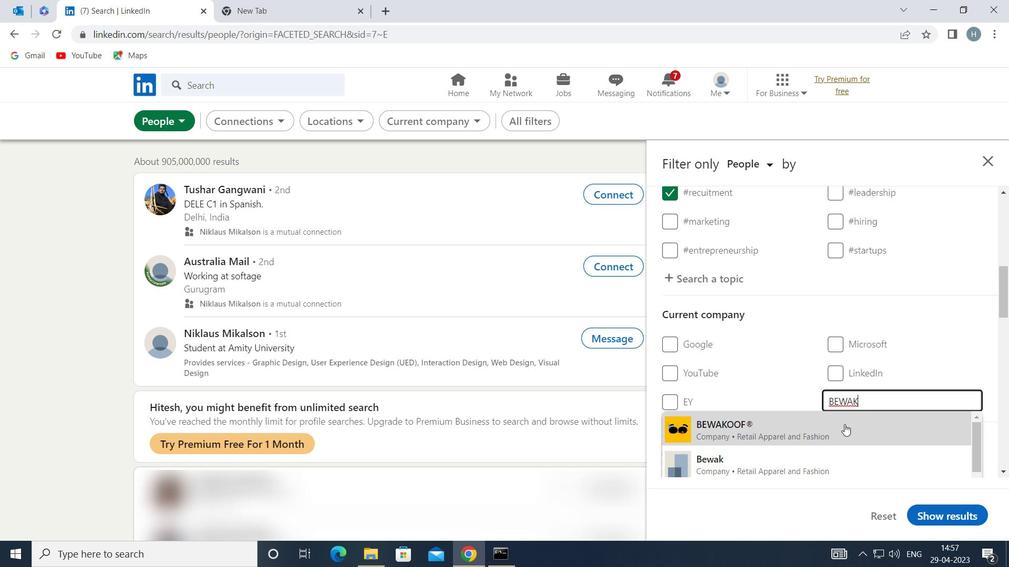 
Action: Mouse pressed left at (844, 426)
Screenshot: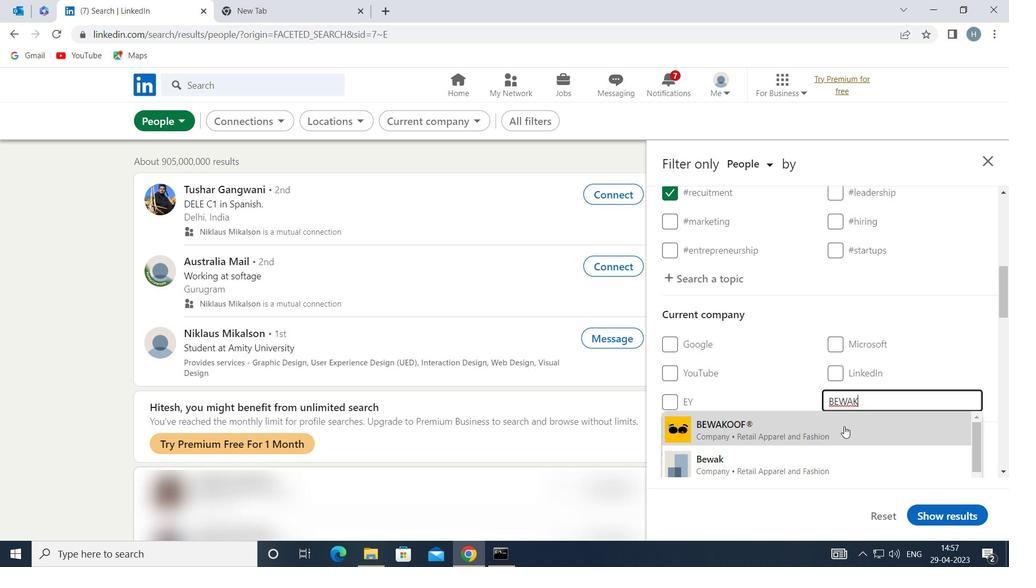 
Action: Mouse moved to (846, 381)
Screenshot: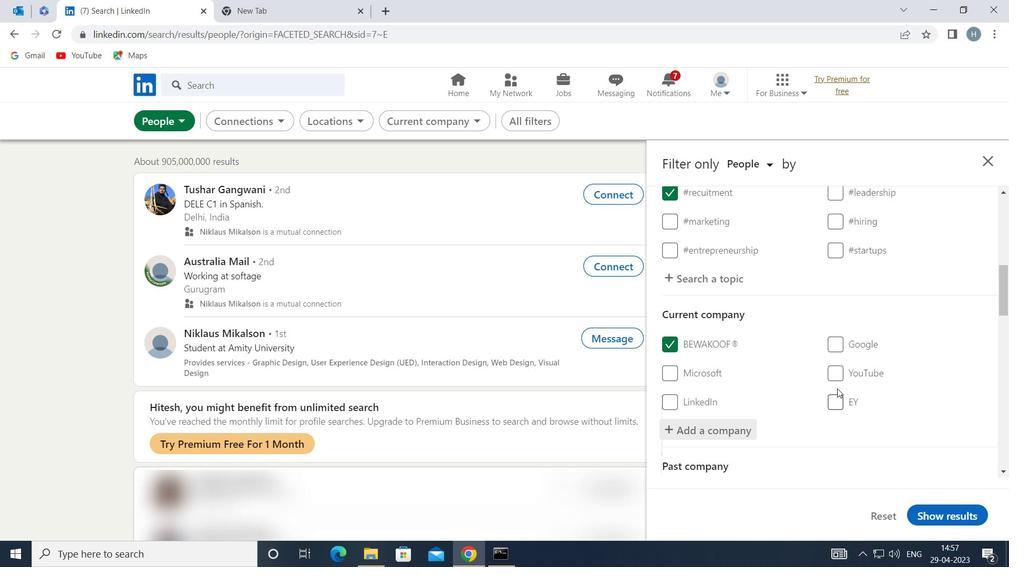
Action: Mouse scrolled (846, 381) with delta (0, 0)
Screenshot: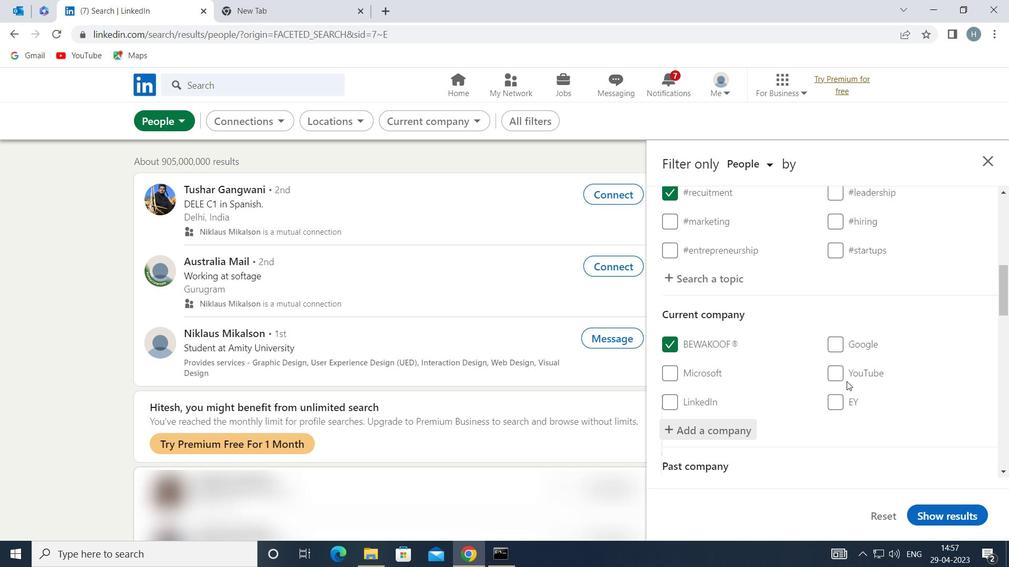 
Action: Mouse scrolled (846, 381) with delta (0, 0)
Screenshot: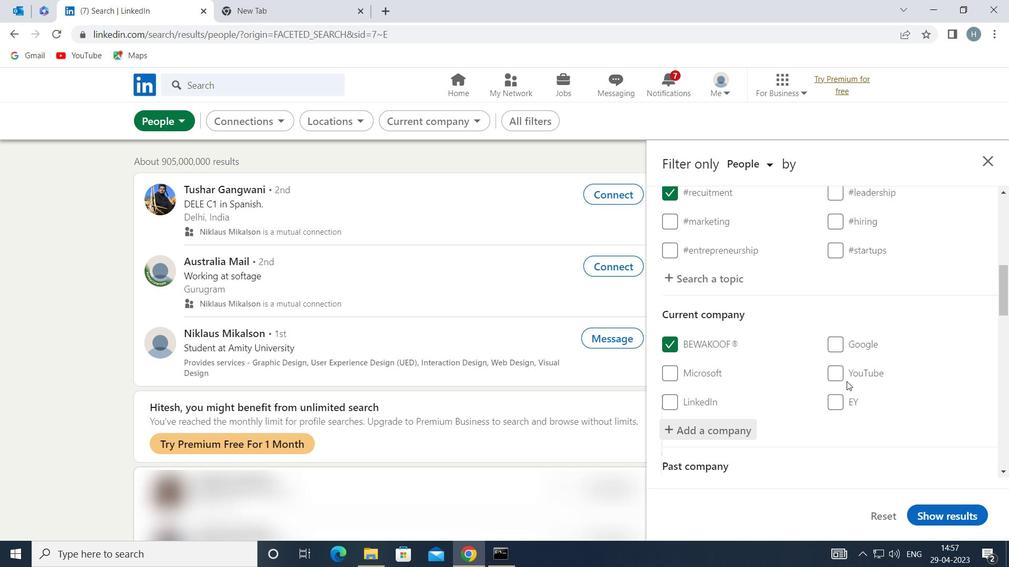 
Action: Mouse moved to (838, 374)
Screenshot: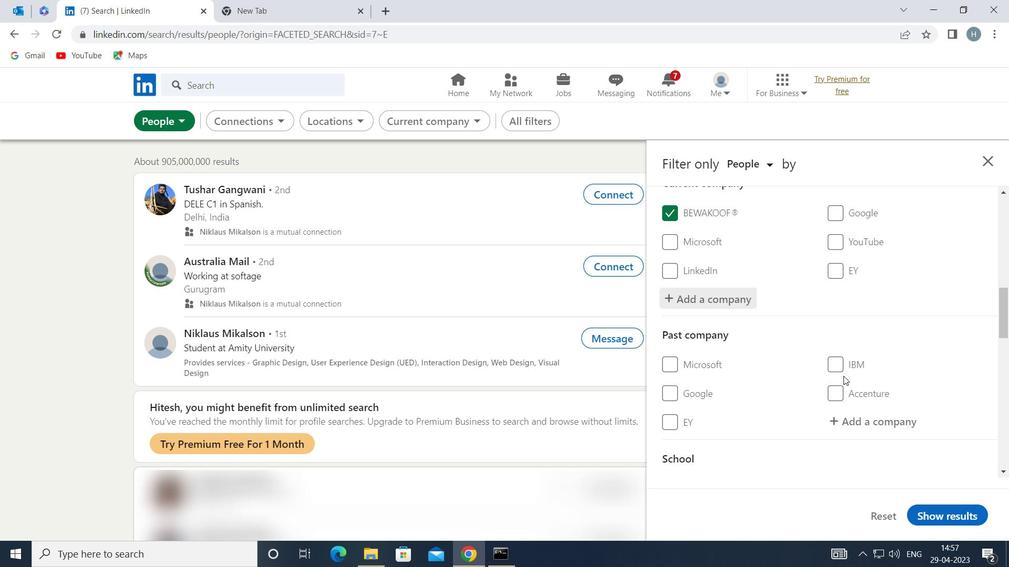 
Action: Mouse scrolled (838, 373) with delta (0, 0)
Screenshot: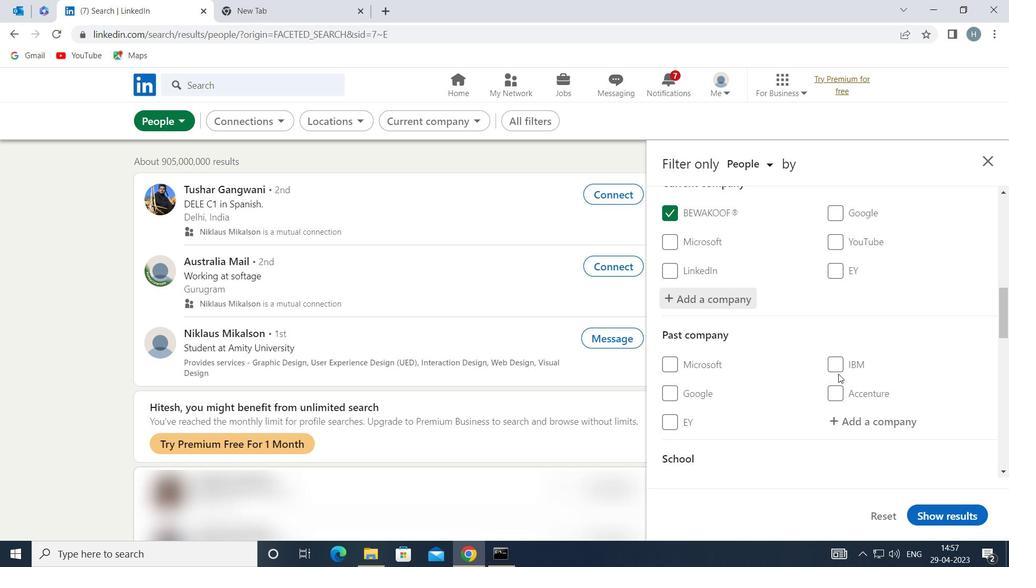 
Action: Mouse scrolled (838, 373) with delta (0, 0)
Screenshot: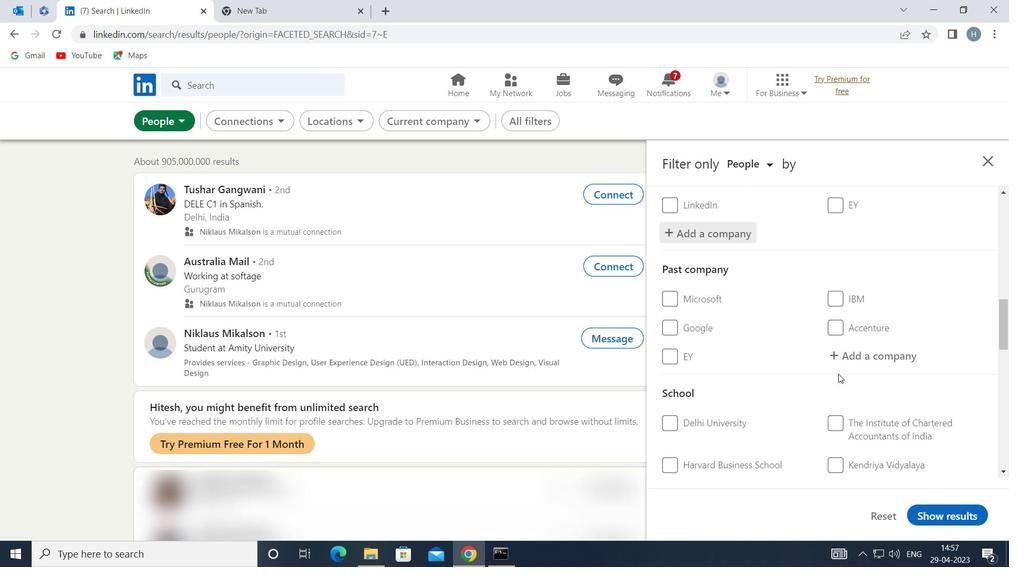 
Action: Mouse moved to (877, 424)
Screenshot: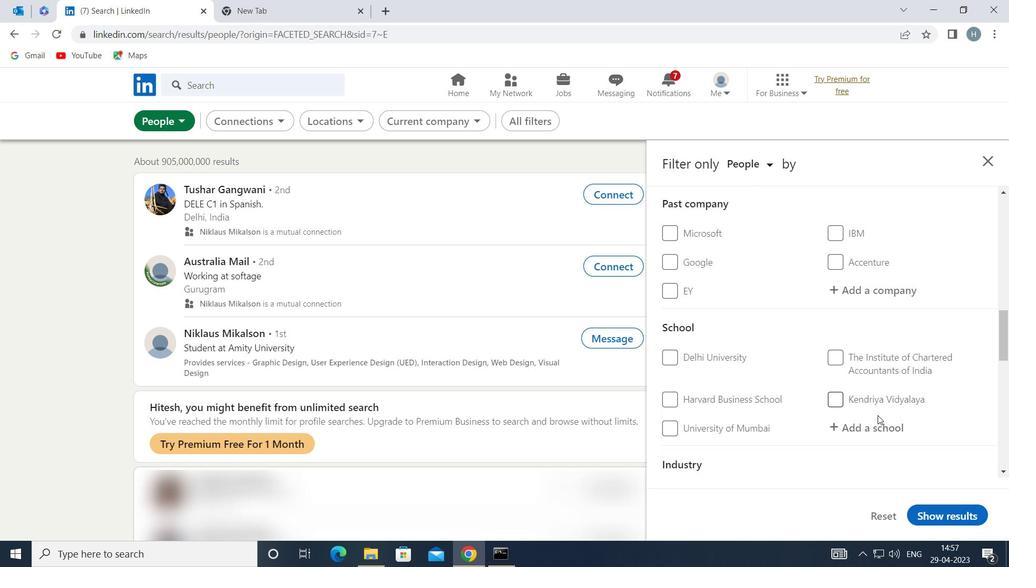 
Action: Mouse pressed left at (877, 424)
Screenshot: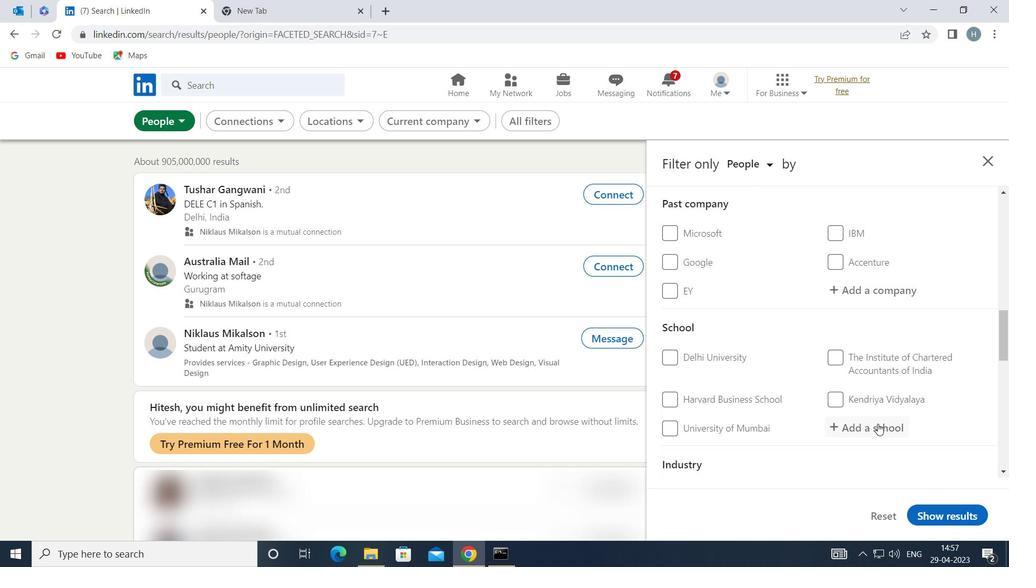 
Action: Mouse moved to (874, 425)
Screenshot: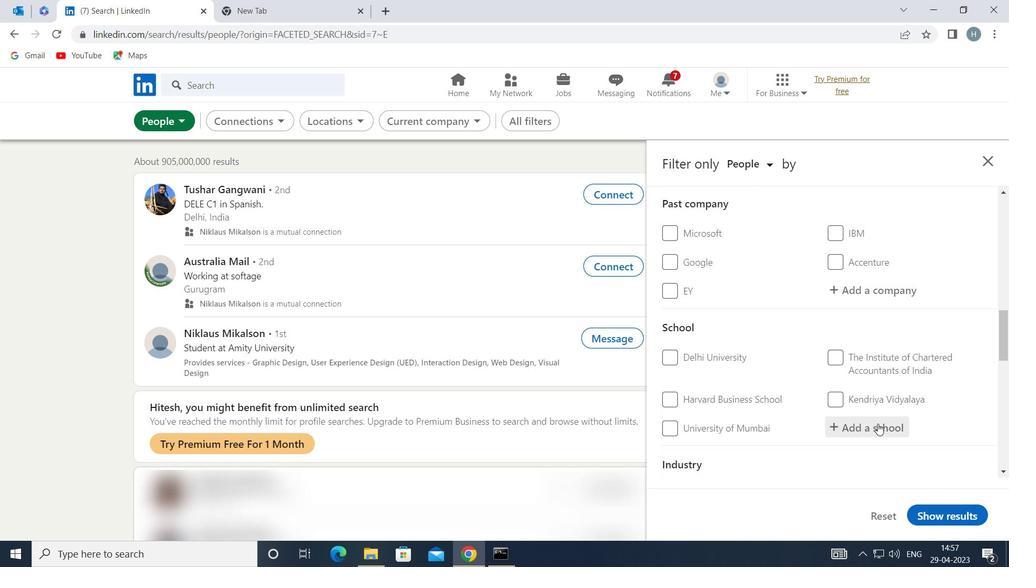 
Action: Key pressed <Key.shift>ALL<Key.space><Key.shift>INDIA<Key.space><Key.shift><Key.shift>I
Screenshot: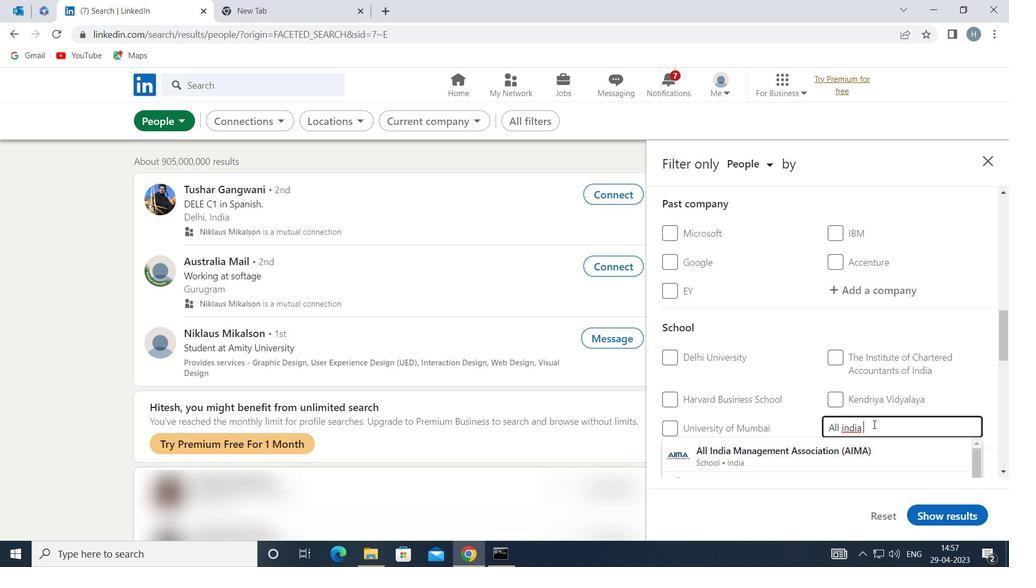 
Action: Mouse moved to (877, 427)
Screenshot: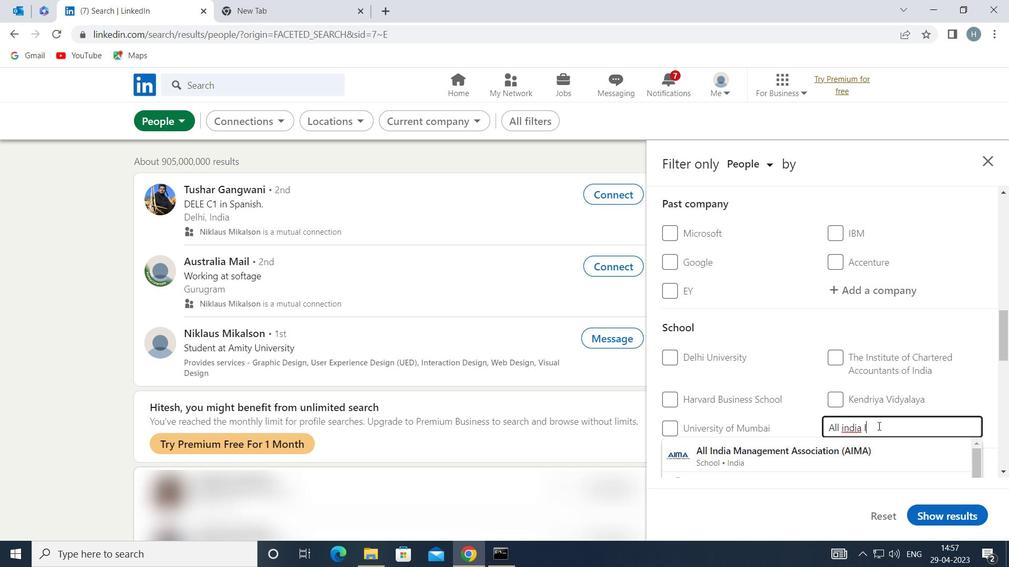 
Action: Mouse scrolled (877, 426) with delta (0, 0)
Screenshot: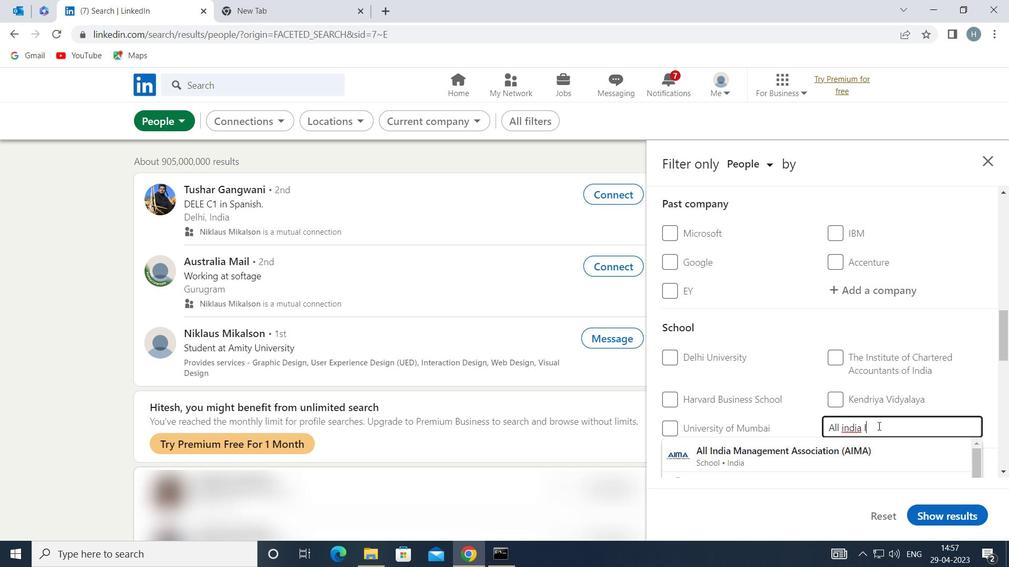 
Action: Mouse moved to (880, 426)
Screenshot: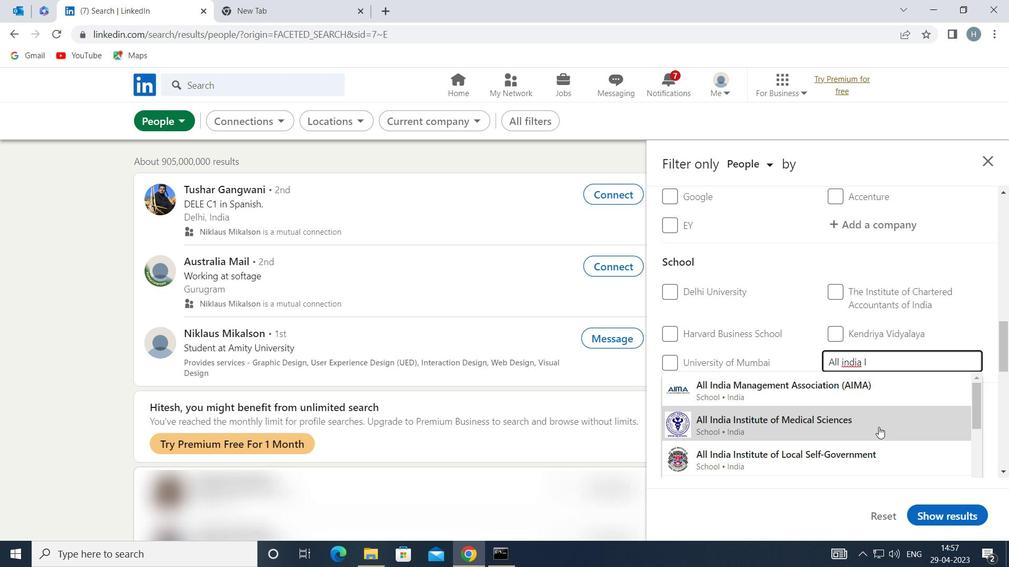 
Action: Mouse pressed left at (880, 426)
Screenshot: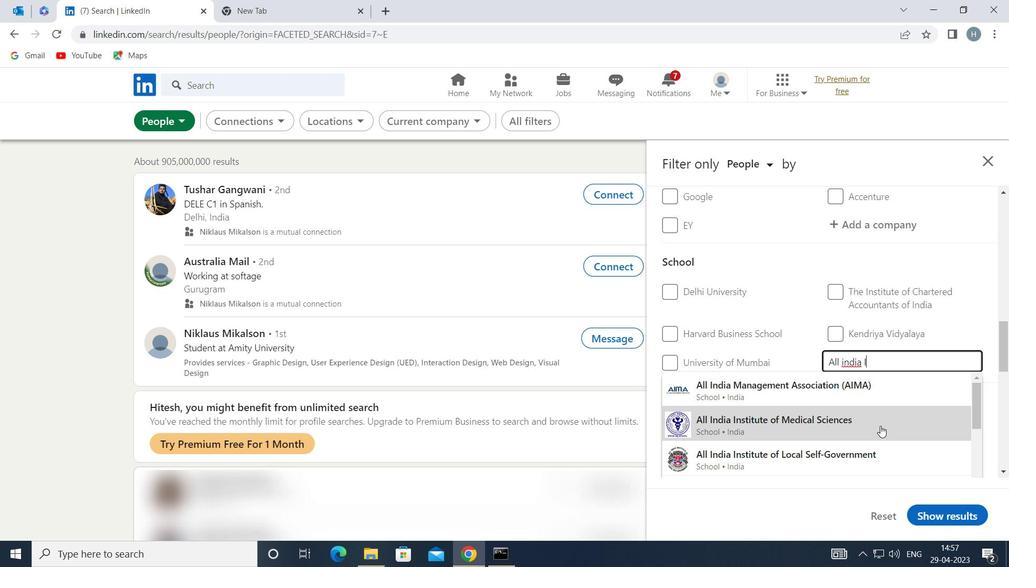 
Action: Mouse moved to (861, 395)
Screenshot: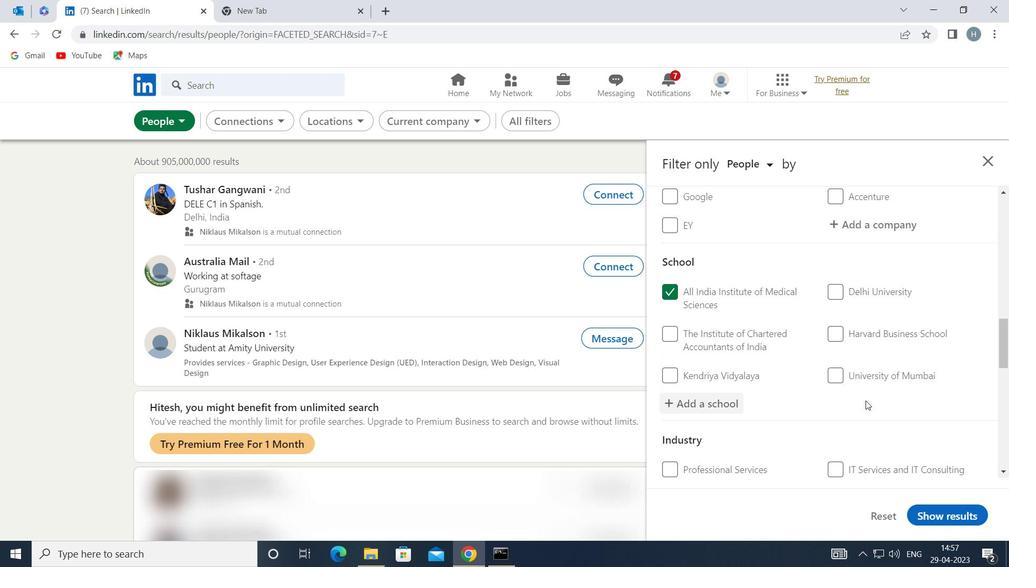 
Action: Mouse scrolled (861, 395) with delta (0, 0)
Screenshot: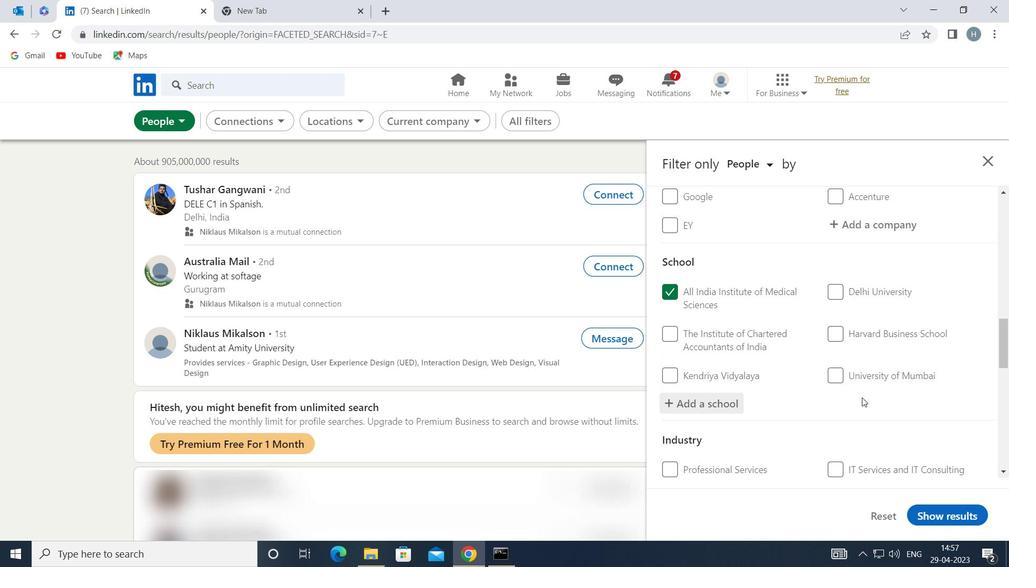 
Action: Mouse scrolled (861, 395) with delta (0, 0)
Screenshot: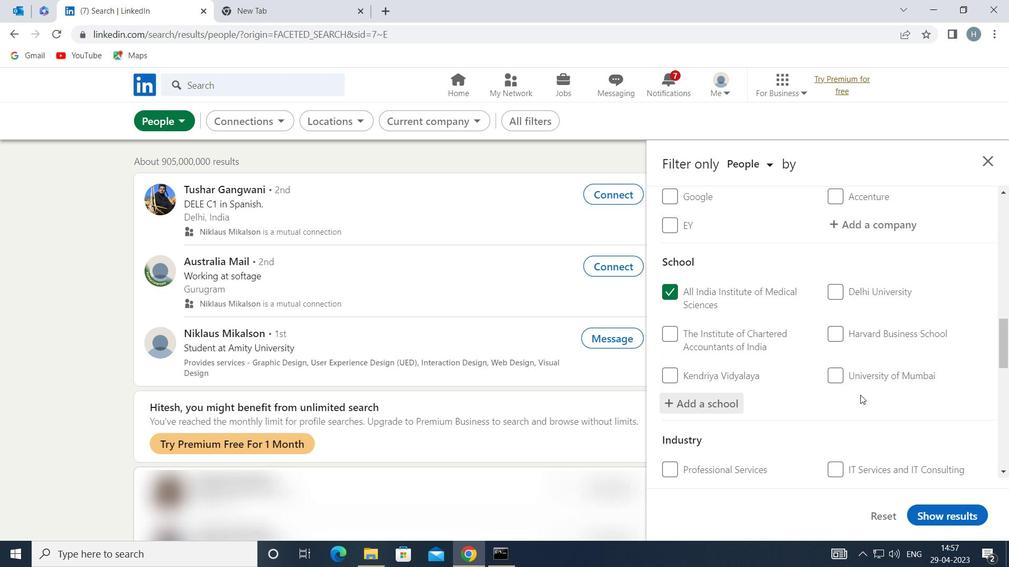 
Action: Mouse moved to (860, 394)
Screenshot: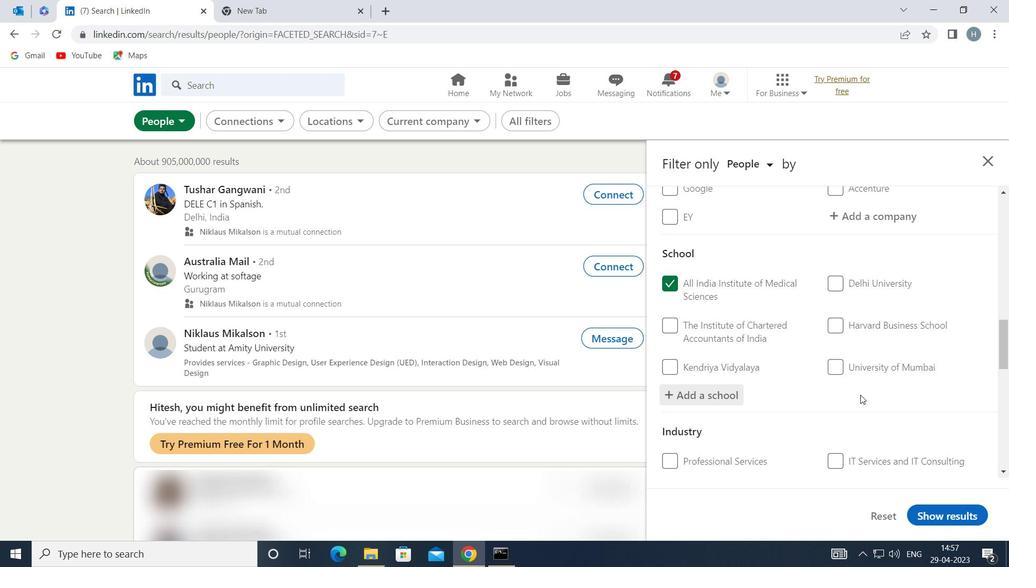 
Action: Mouse scrolled (860, 394) with delta (0, 0)
Screenshot: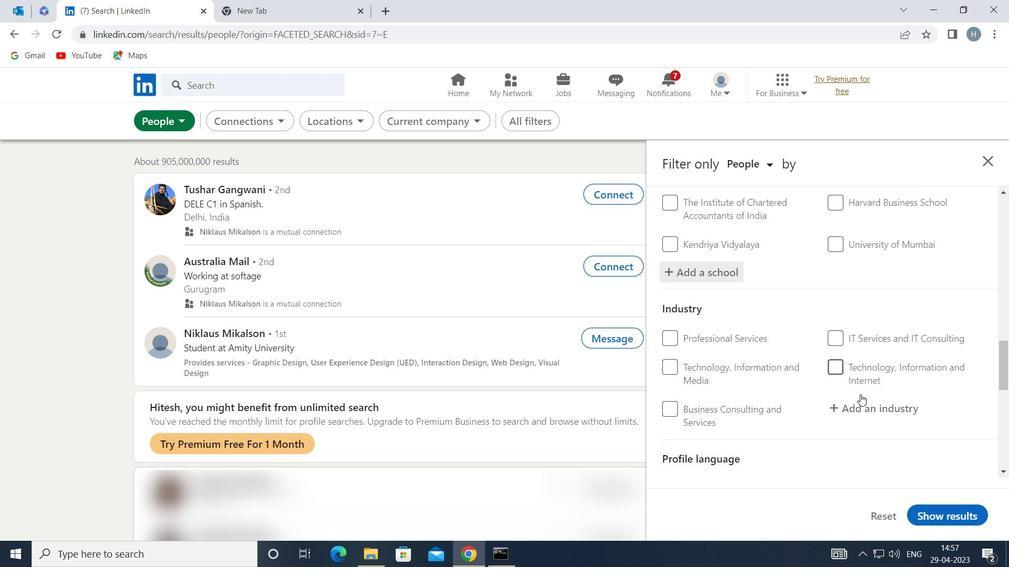 
Action: Mouse moved to (865, 340)
Screenshot: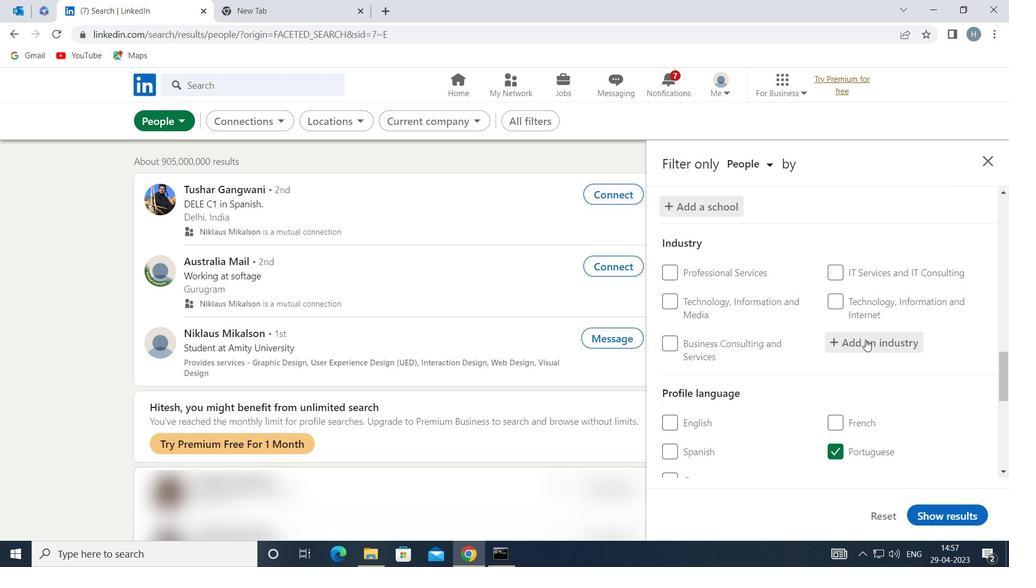 
Action: Mouse pressed left at (865, 340)
Screenshot: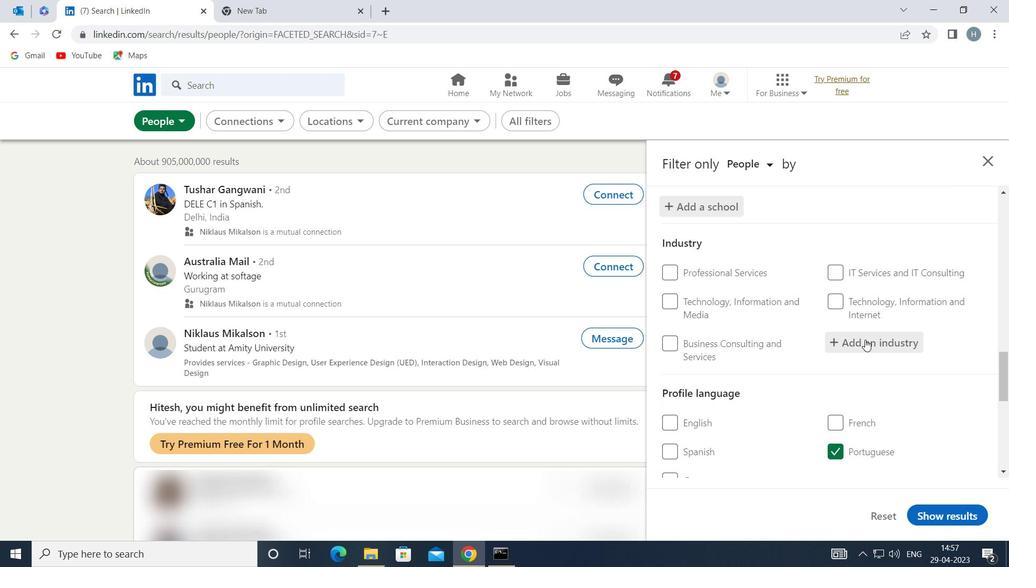 
Action: Key pressed <Key.shift>ENVI
Screenshot: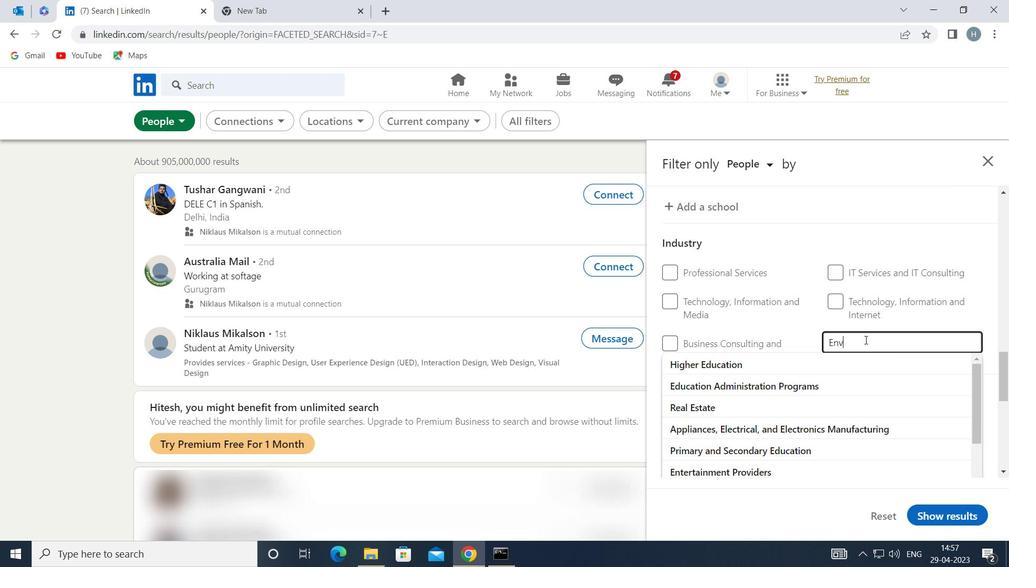 
Action: Mouse moved to (841, 383)
Screenshot: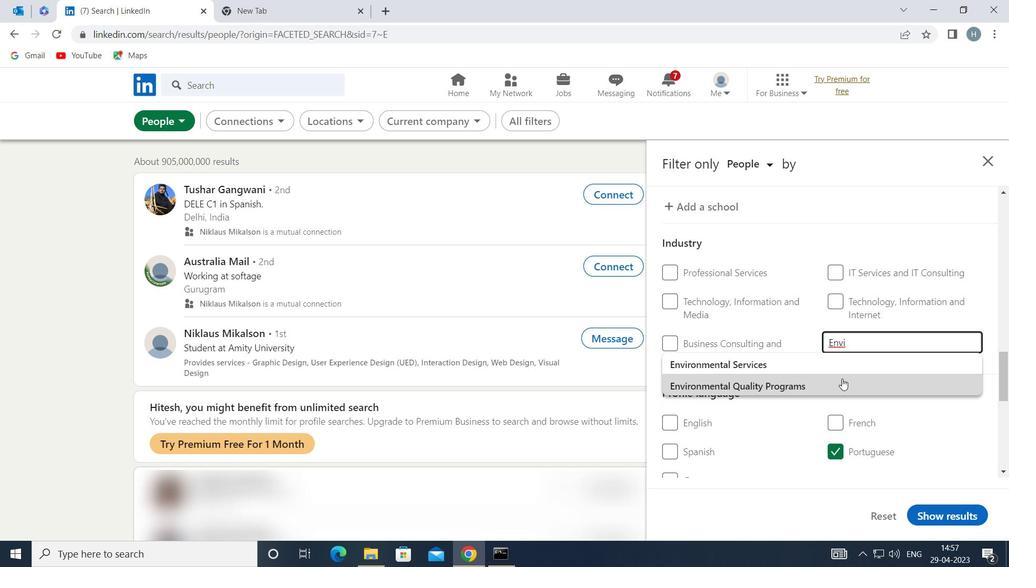 
Action: Mouse pressed left at (841, 383)
Screenshot: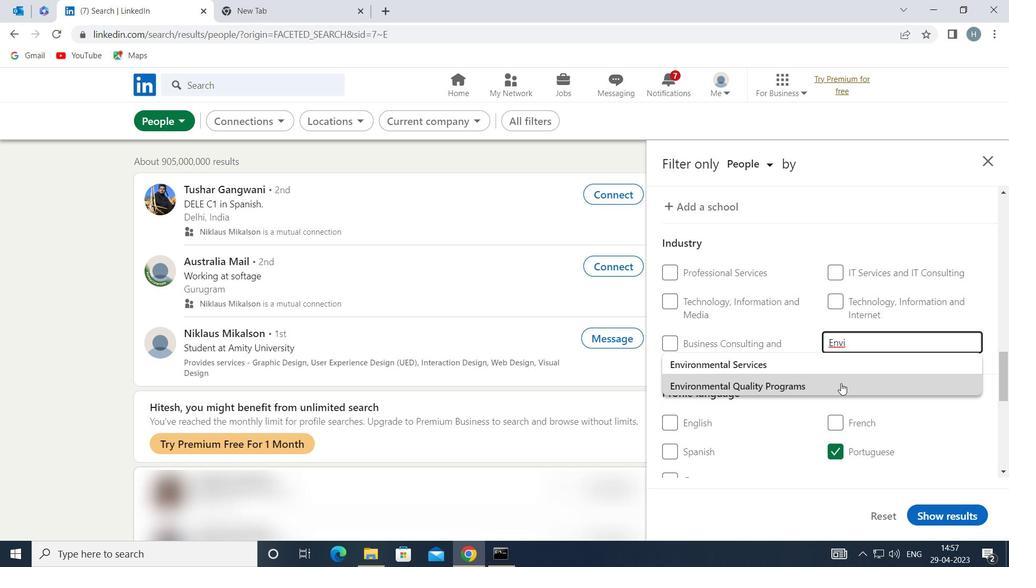 
Action: Mouse moved to (833, 382)
Screenshot: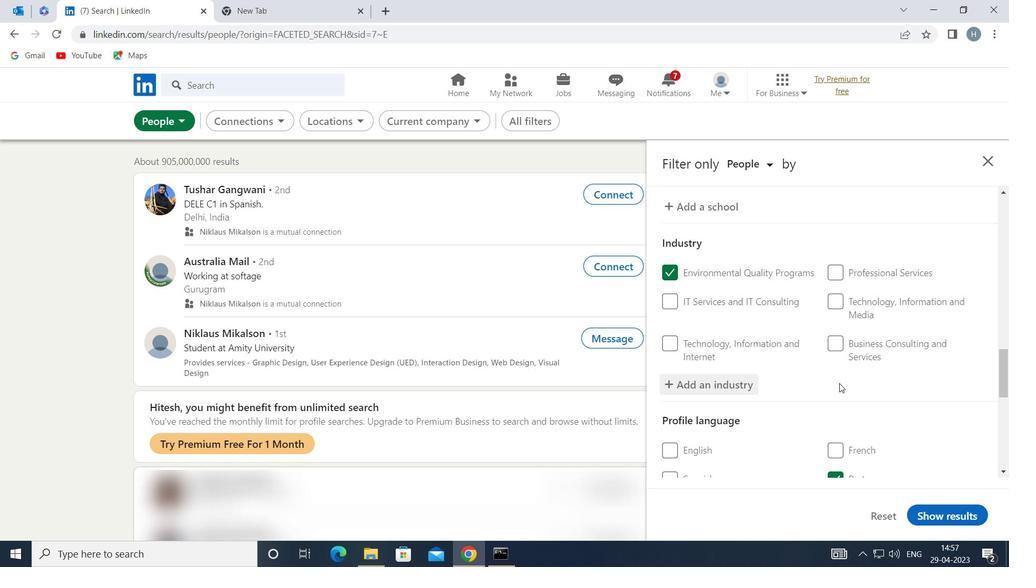 
Action: Mouse scrolled (833, 381) with delta (0, 0)
Screenshot: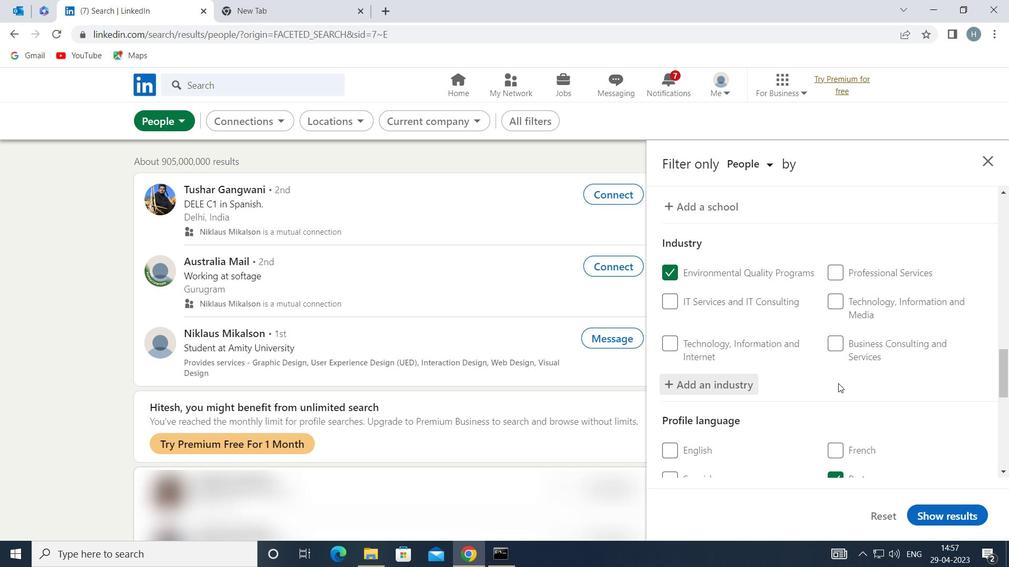 
Action: Mouse scrolled (833, 381) with delta (0, 0)
Screenshot: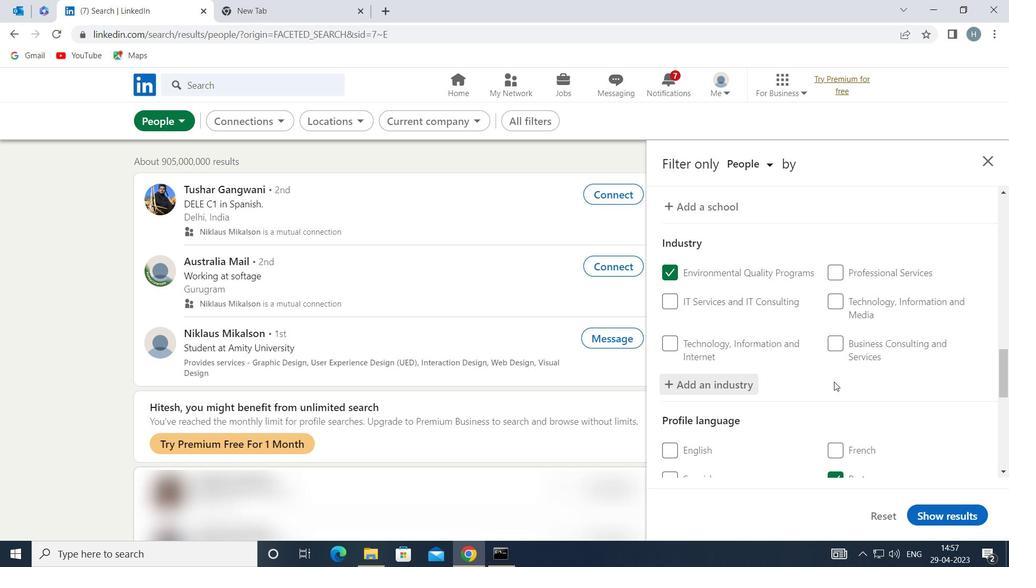 
Action: Mouse scrolled (833, 381) with delta (0, 0)
Screenshot: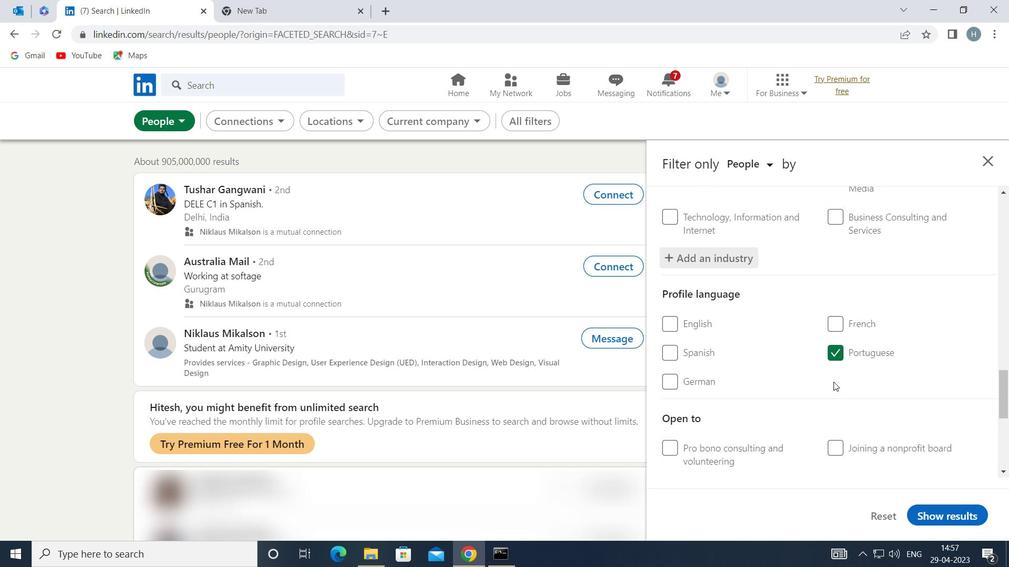 
Action: Mouse scrolled (833, 381) with delta (0, 0)
Screenshot: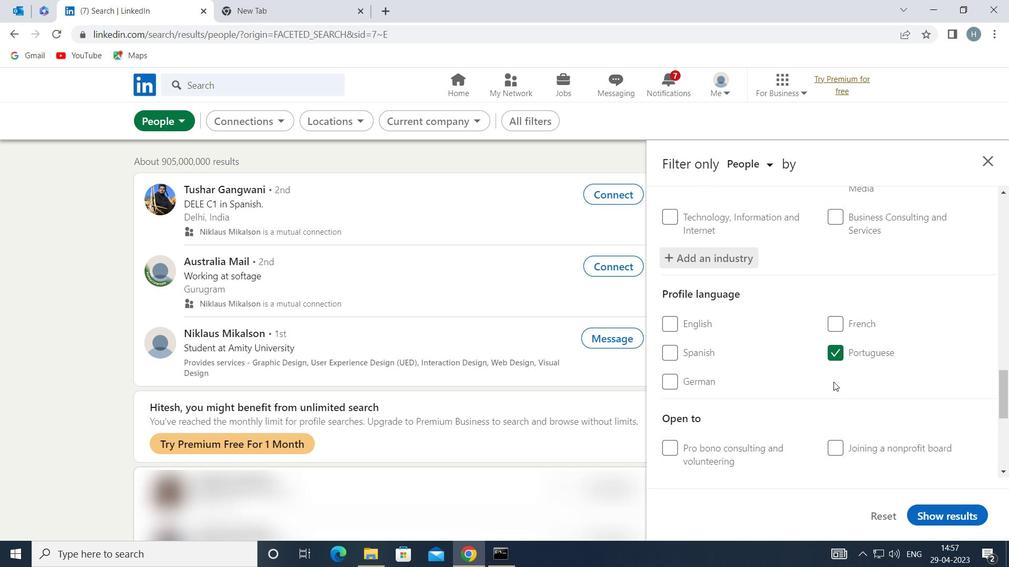 
Action: Mouse scrolled (833, 381) with delta (0, 0)
Screenshot: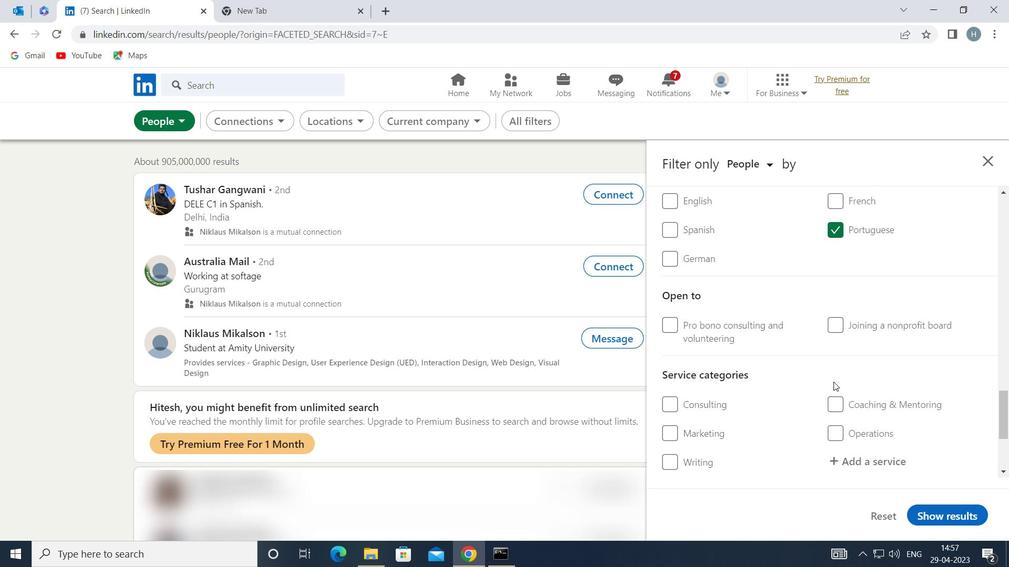 
Action: Mouse moved to (840, 377)
Screenshot: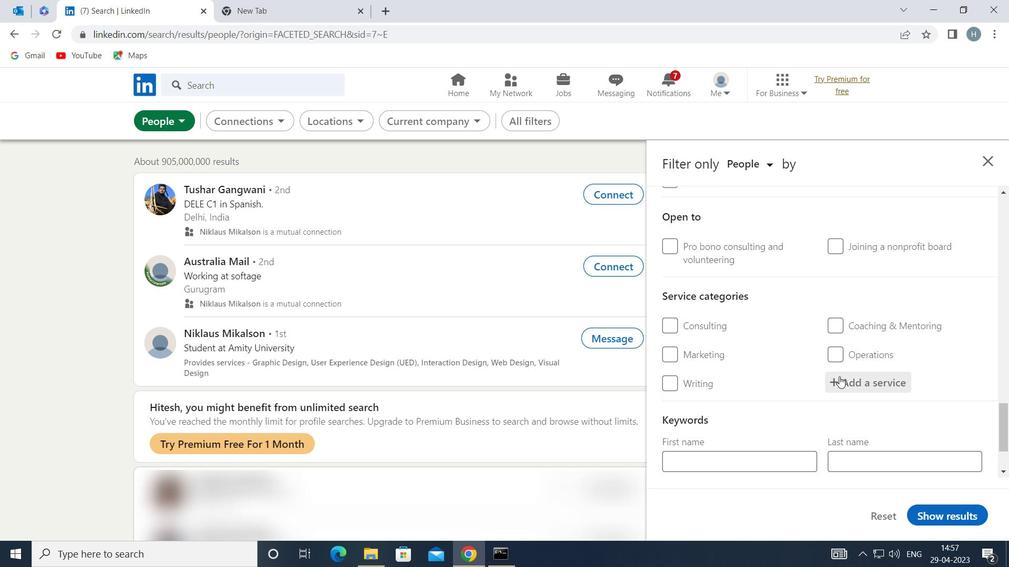 
Action: Mouse pressed left at (840, 377)
Screenshot: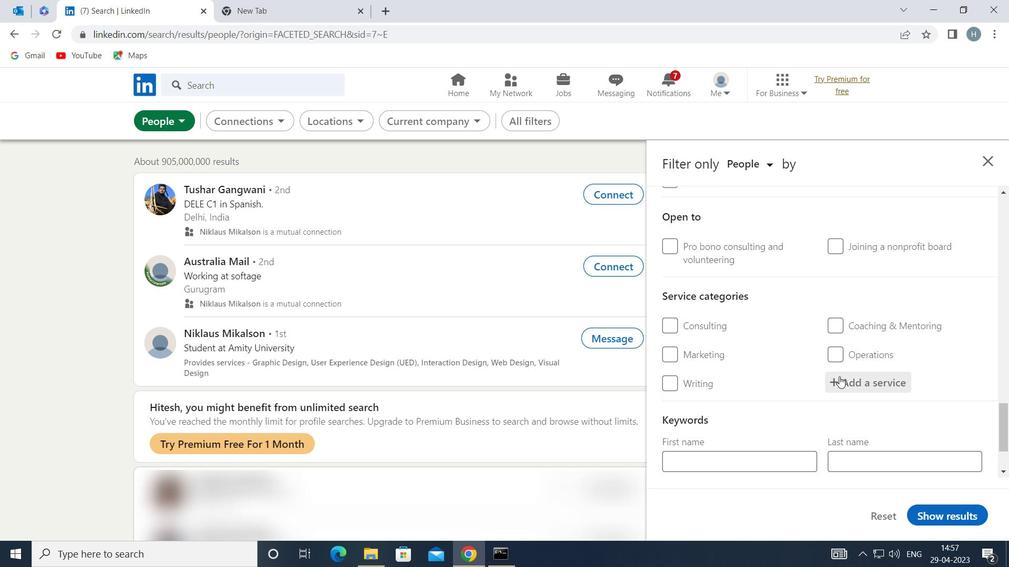 
Action: Mouse moved to (840, 376)
Screenshot: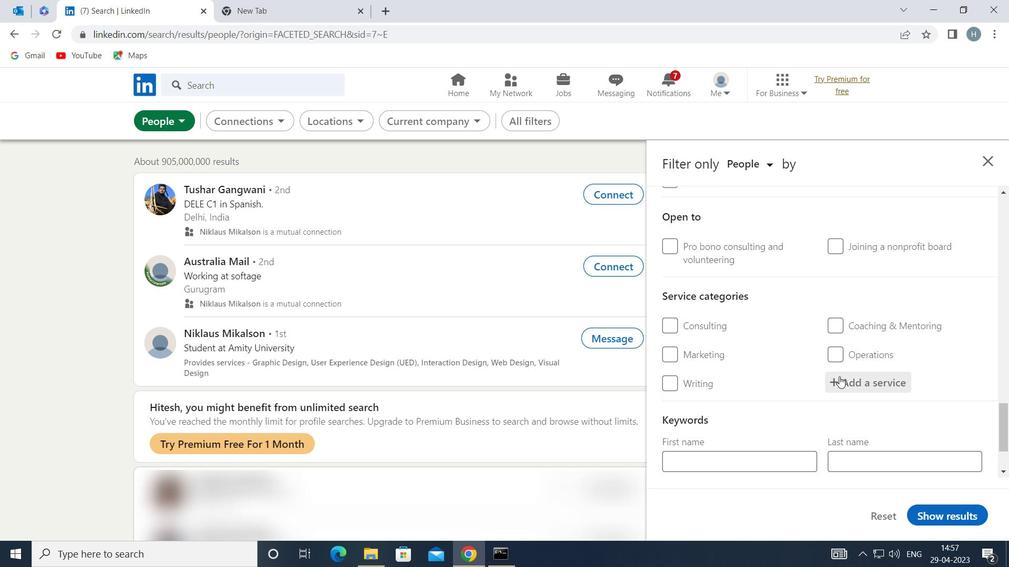 
Action: Key pressed <Key.shift>TECHNI
Screenshot: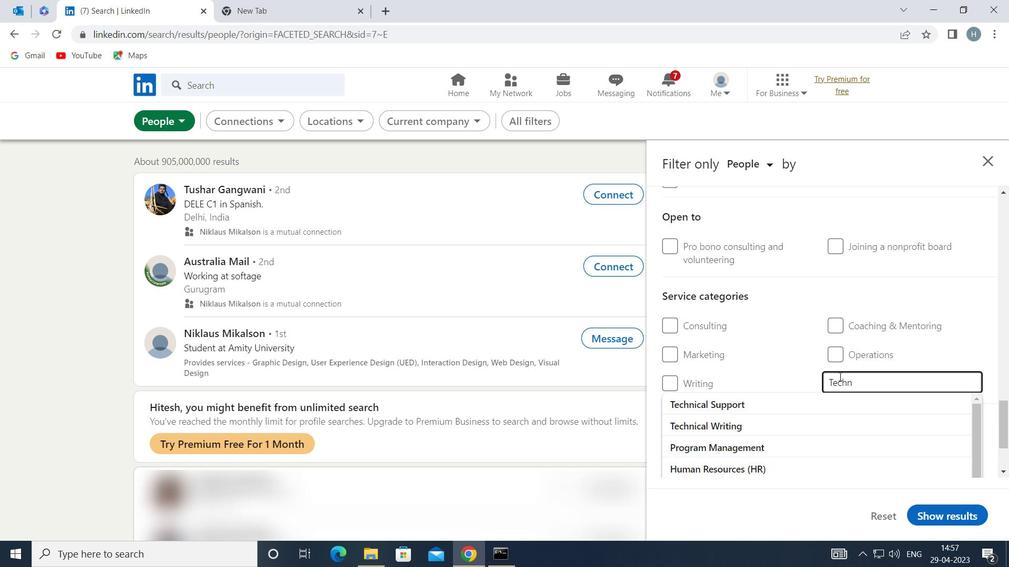 
Action: Mouse moved to (856, 386)
Screenshot: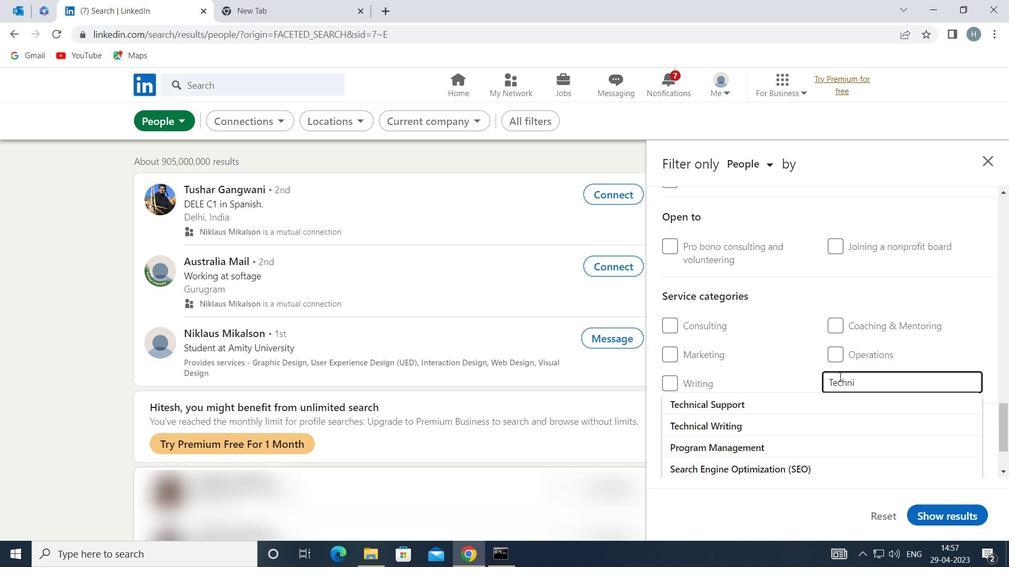 
Action: Key pressed CAL<Key.space><Key.enter>
Screenshot: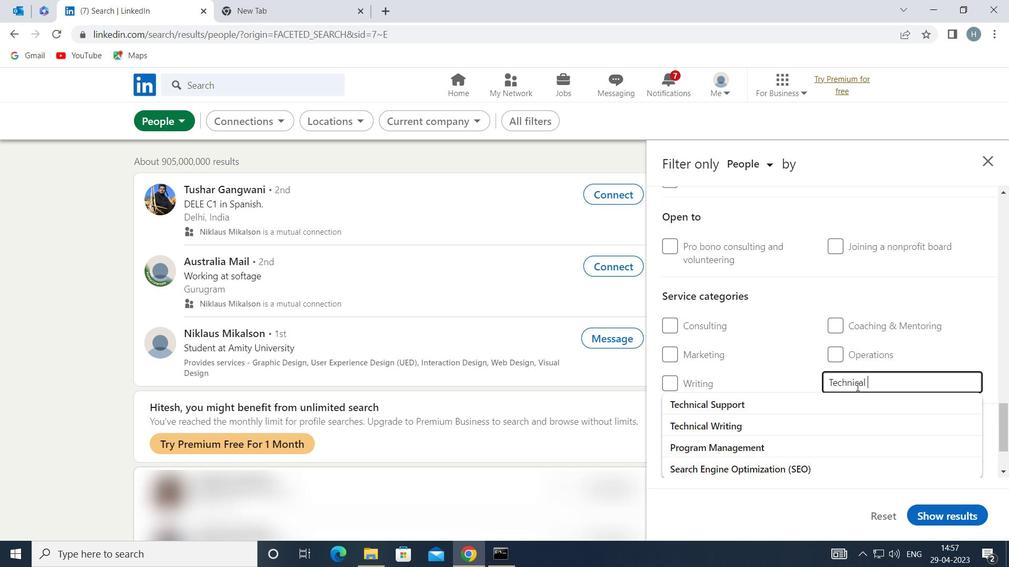 
Action: Mouse moved to (934, 388)
Screenshot: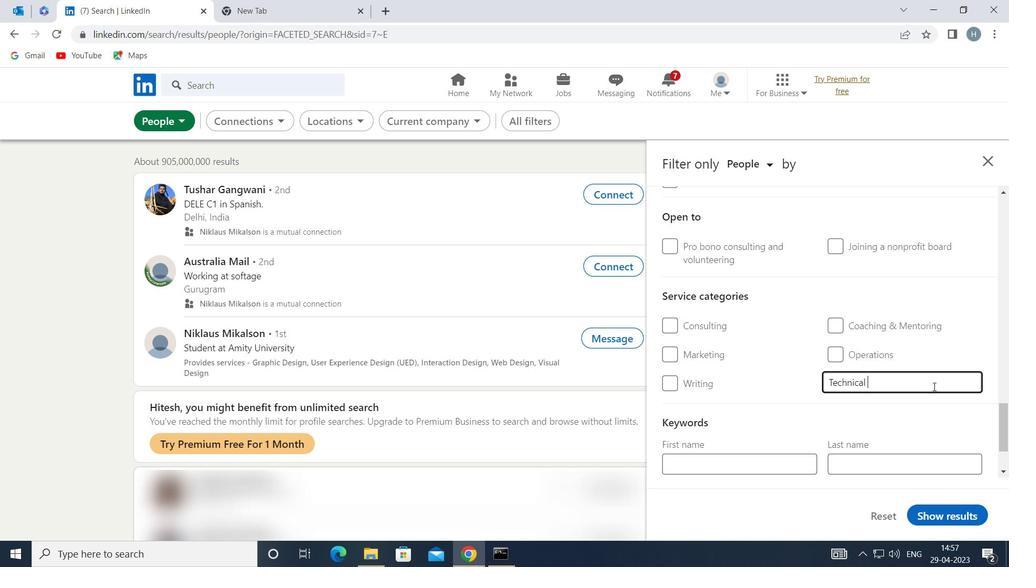 
Action: Mouse scrolled (934, 387) with delta (0, 0)
Screenshot: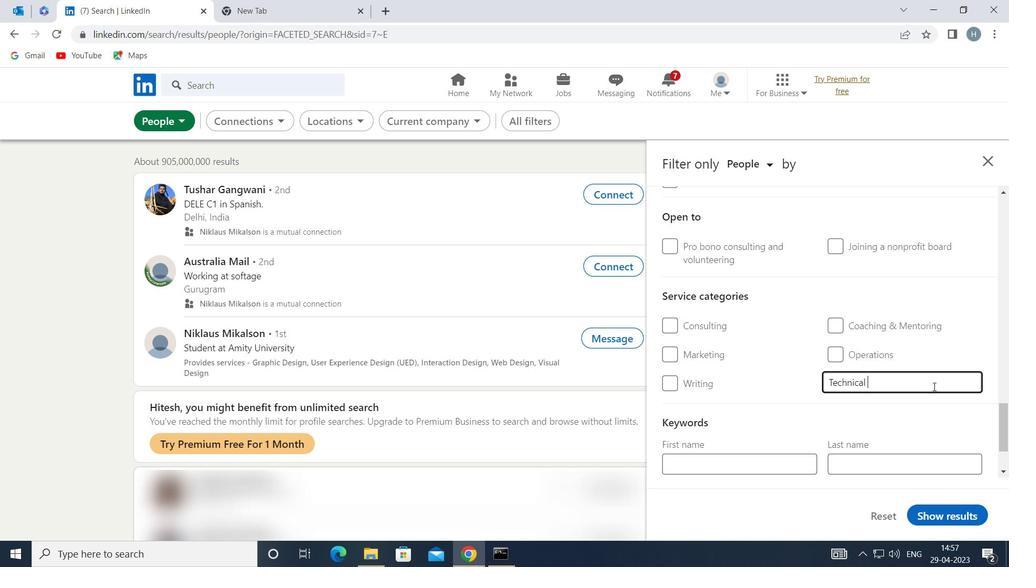 
Action: Mouse moved to (932, 389)
Screenshot: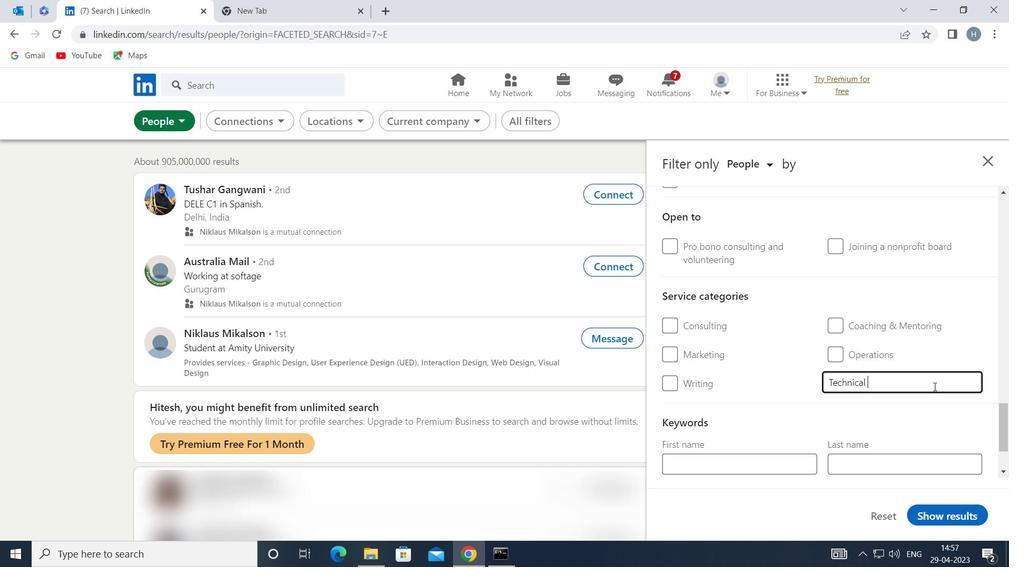 
Action: Mouse scrolled (932, 388) with delta (0, 0)
Screenshot: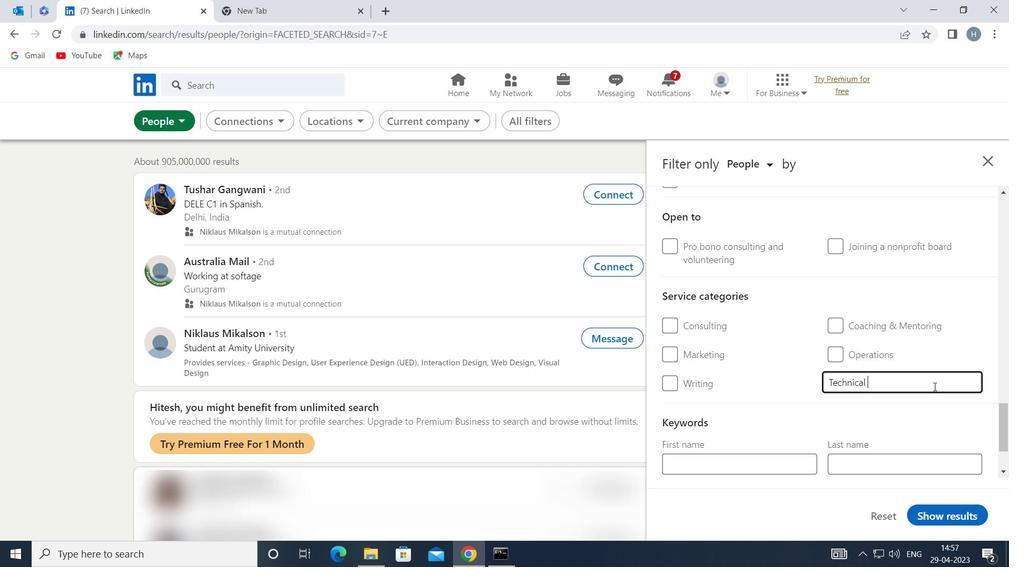 
Action: Mouse scrolled (932, 388) with delta (0, 0)
Screenshot: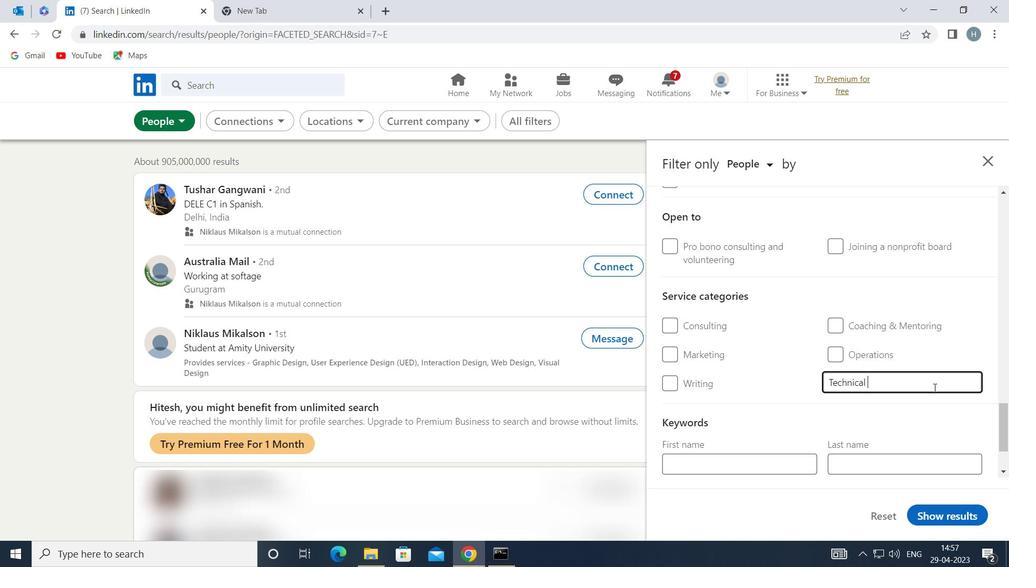 
Action: Mouse moved to (738, 416)
Screenshot: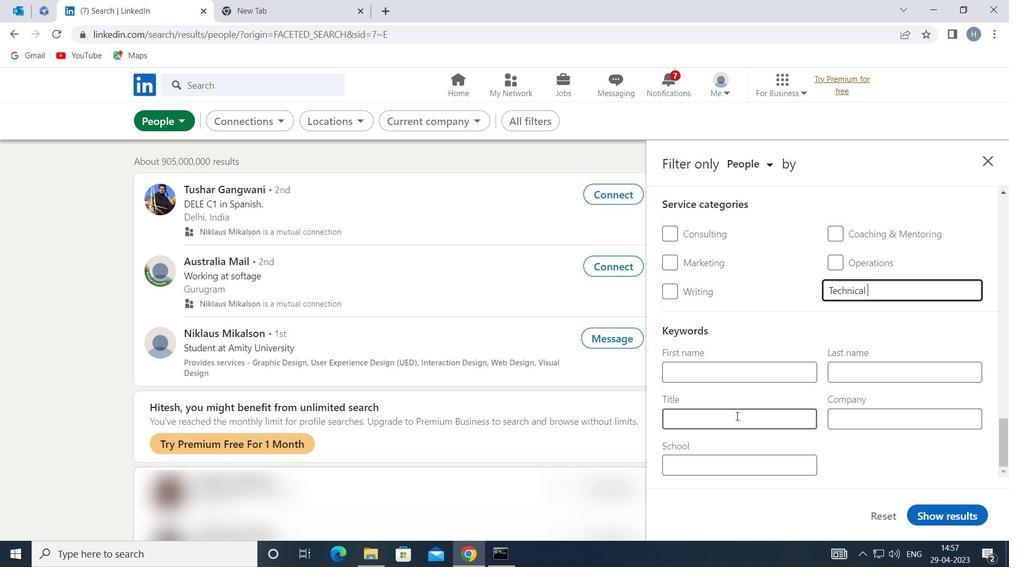 
Action: Mouse pressed left at (738, 416)
Screenshot: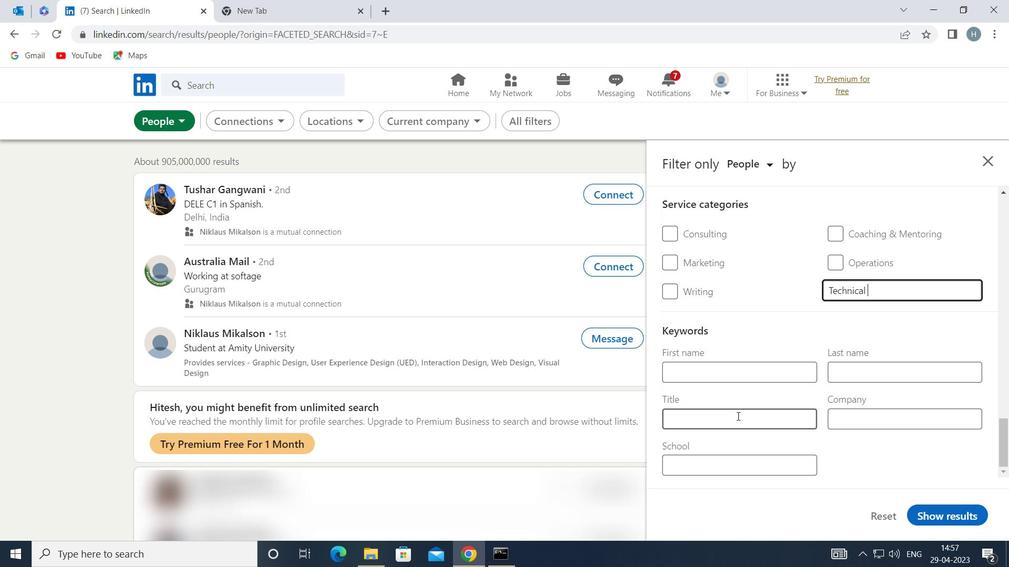 
Action: Key pressed <Key.shift>HOMEK<Key.backspace>LESS<Key.space><Key.shift>SHELTER<Key.space><Key.shift>WOE<Key.backspace>RKER
Screenshot: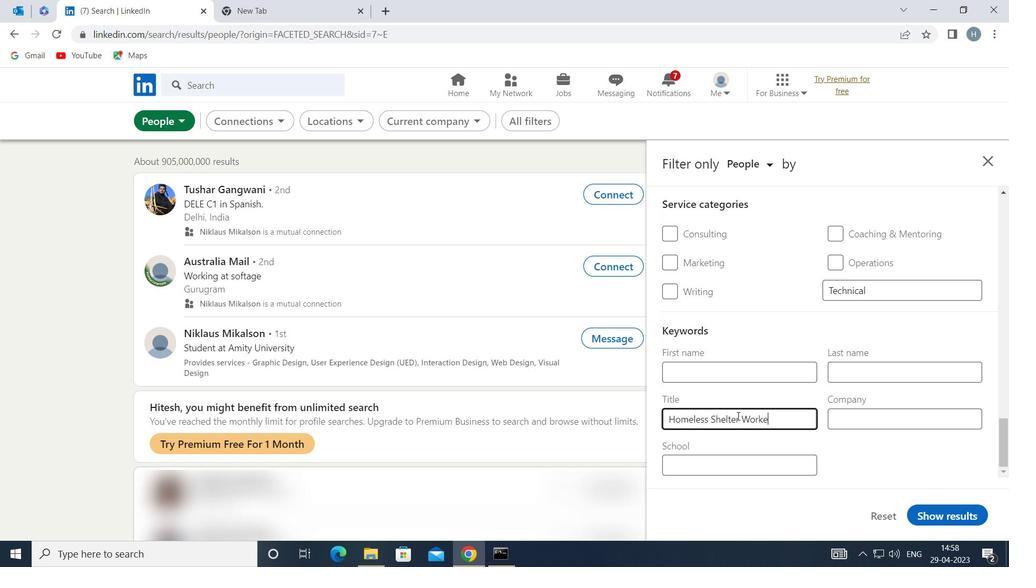 
Action: Mouse moved to (962, 514)
Screenshot: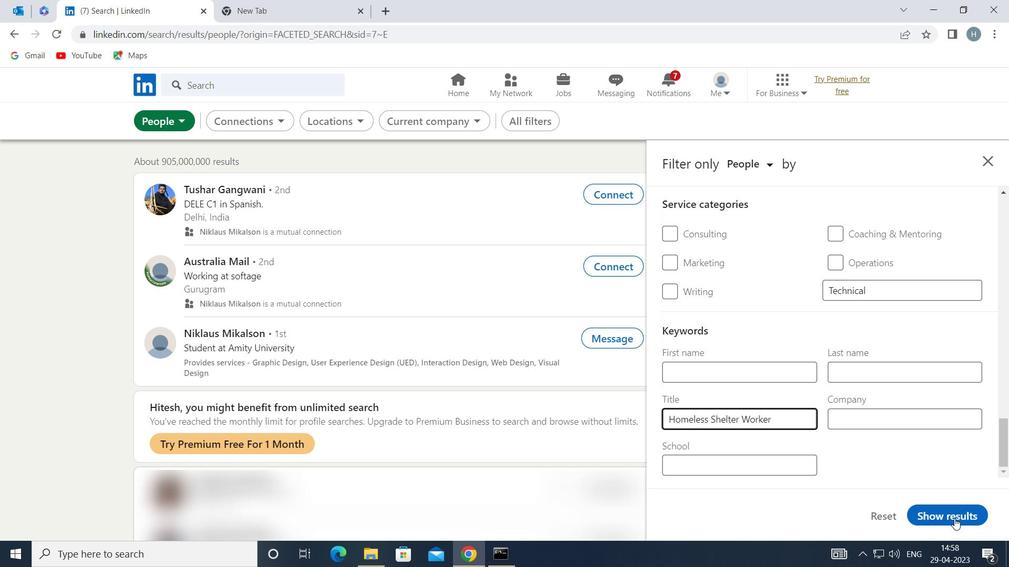 
Action: Mouse pressed left at (962, 514)
Screenshot: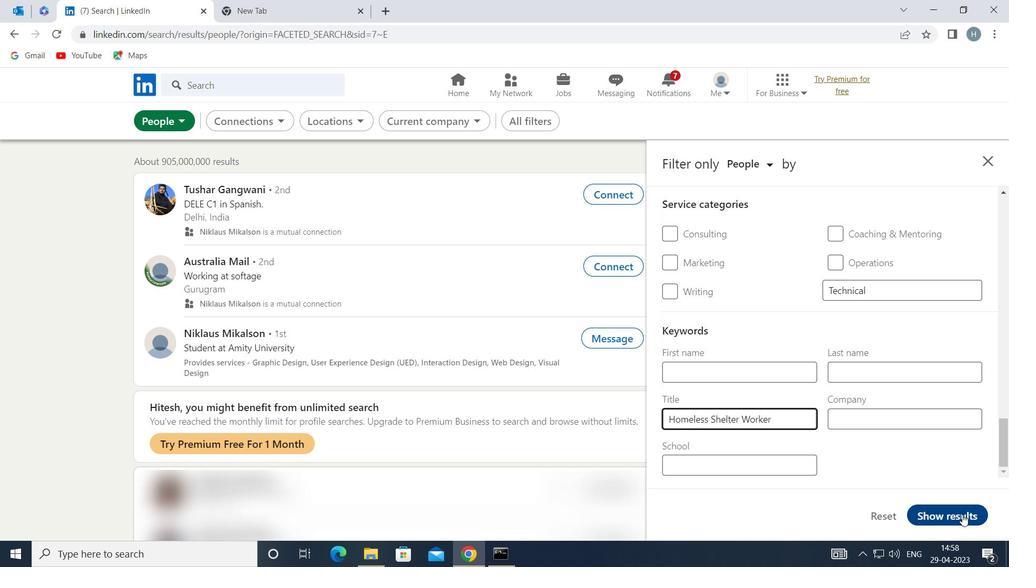 
Action: Mouse moved to (713, 280)
Screenshot: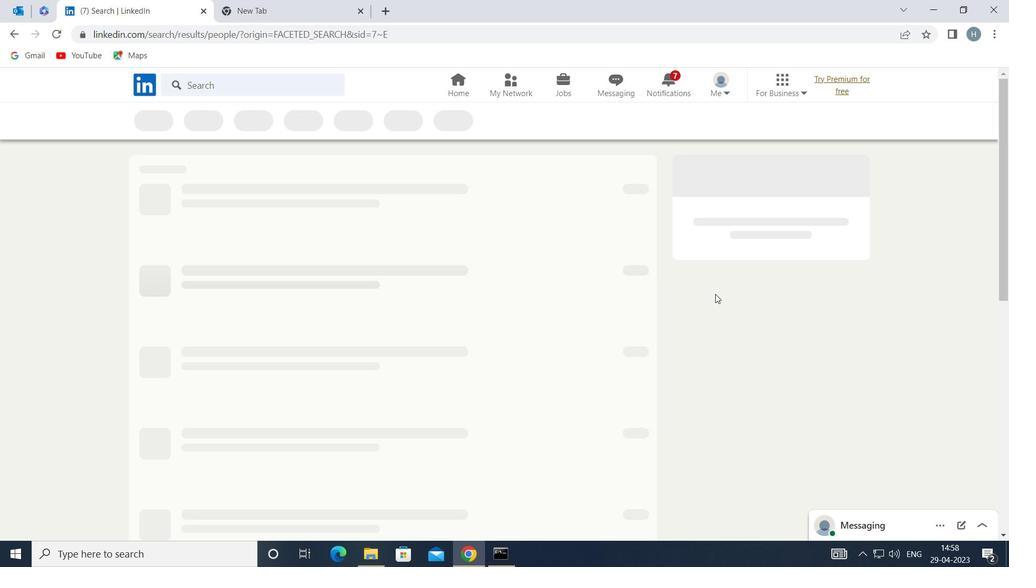 
